 Task: Create a sub task Release to Production / Go Live for the task  Integrate website with a new web analytics platform in the project AquaVue , assign it to team member softage.3@softage.net and update the status of the sub task to  Off Track , set the priority of the sub task to High
Action: Mouse moved to (94, 319)
Screenshot: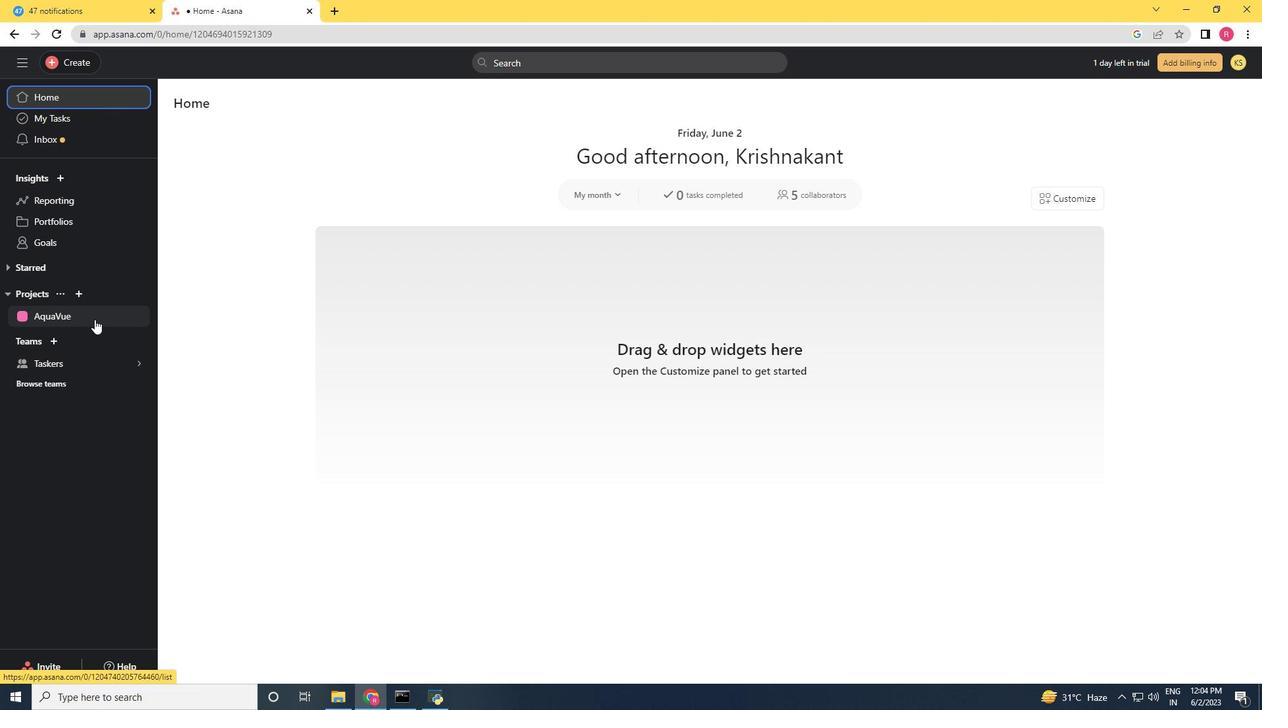 
Action: Mouse pressed left at (94, 319)
Screenshot: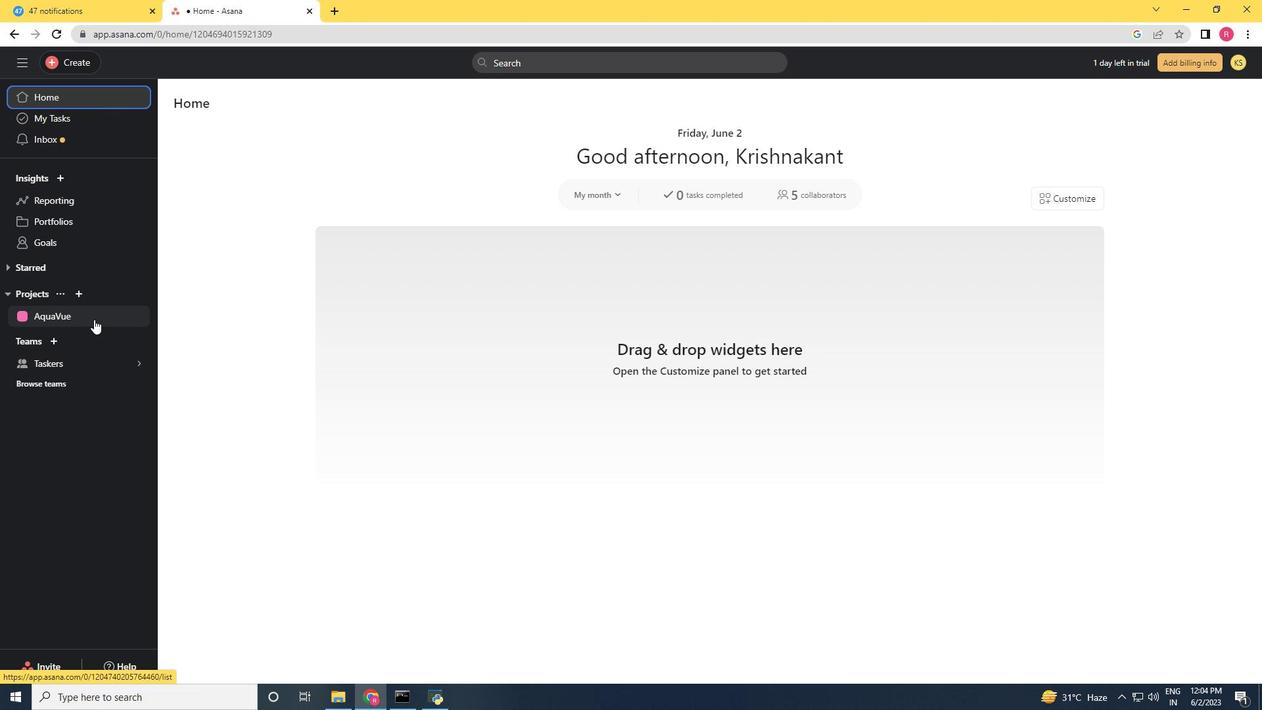 
Action: Mouse moved to (527, 290)
Screenshot: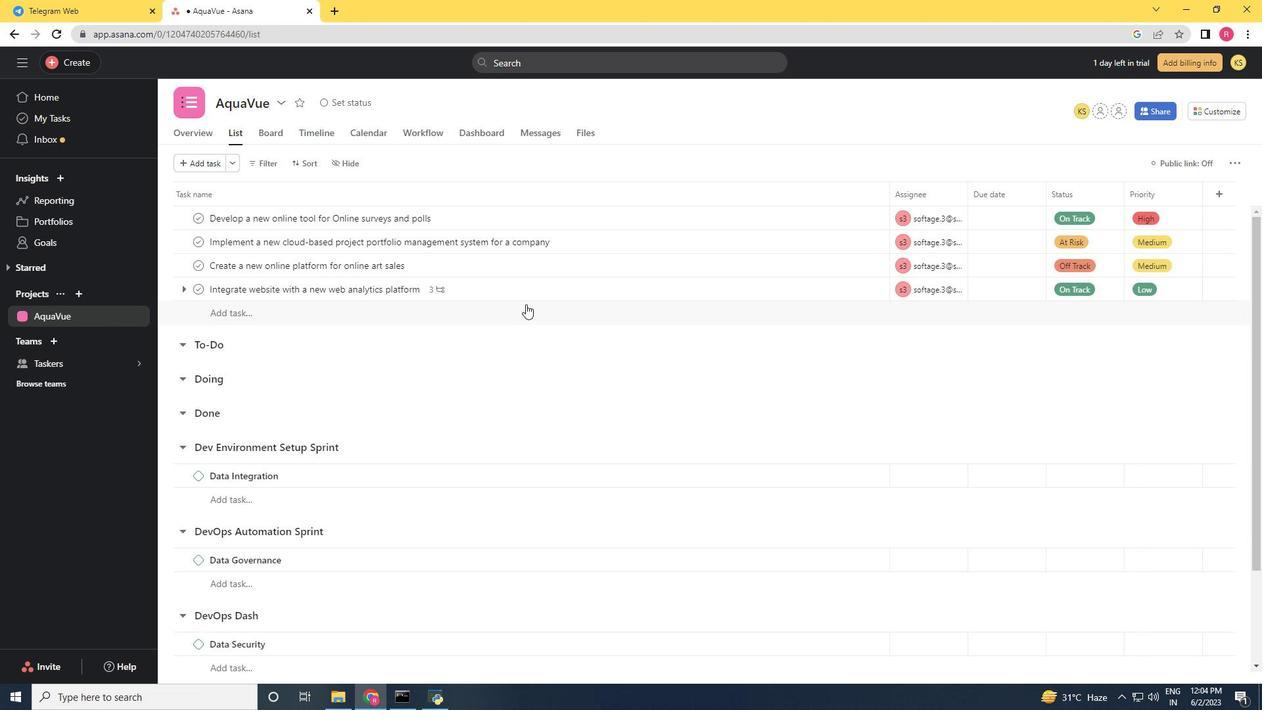 
Action: Mouse pressed left at (527, 290)
Screenshot: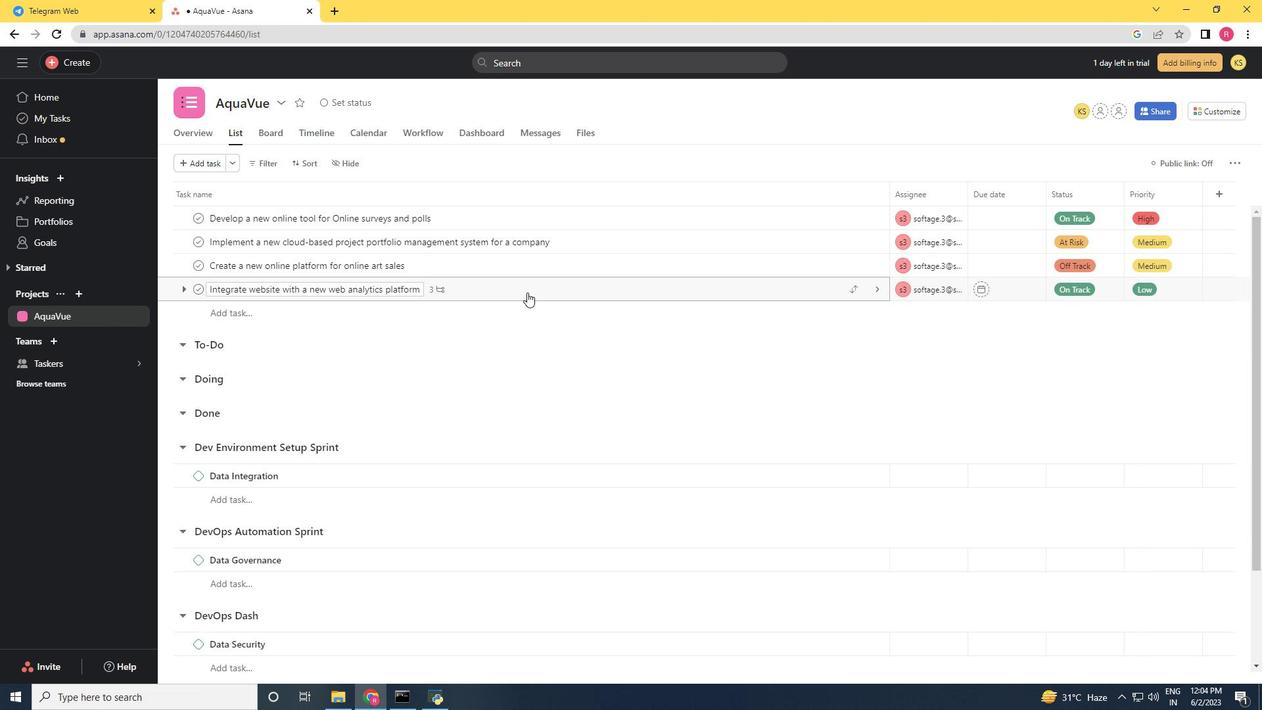 
Action: Mouse moved to (870, 395)
Screenshot: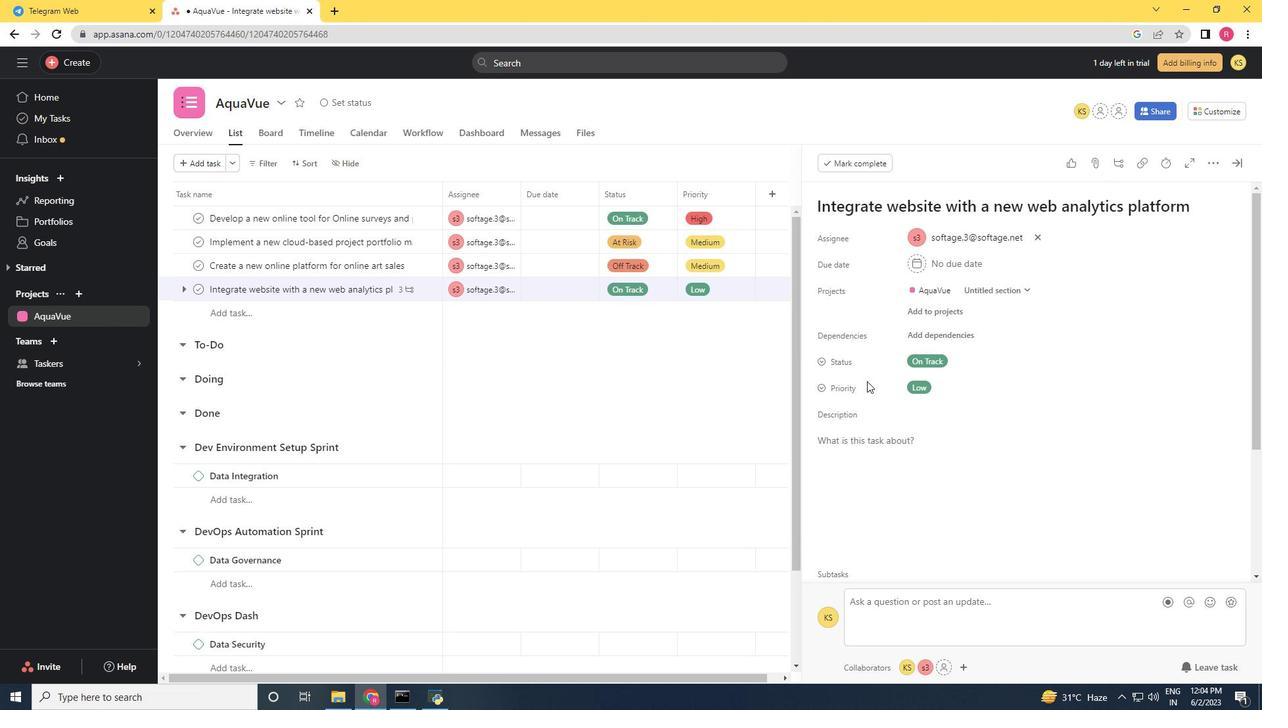 
Action: Mouse scrolled (870, 394) with delta (0, 0)
Screenshot: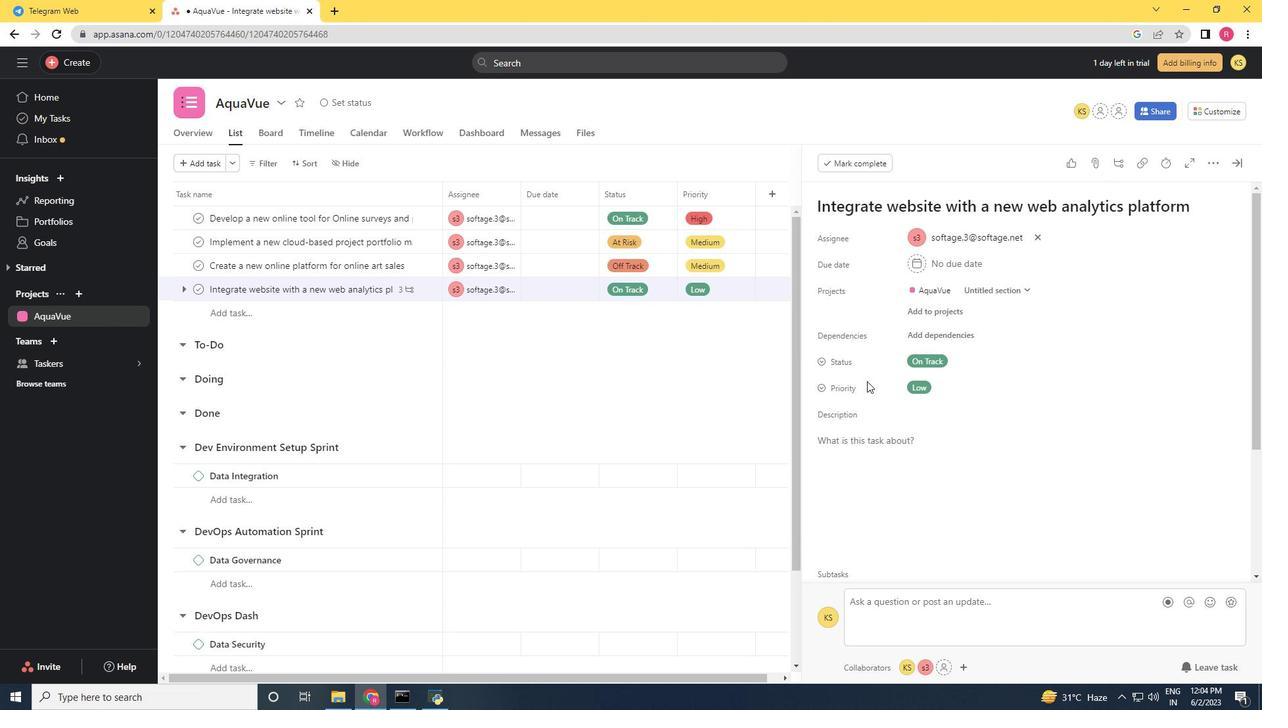 
Action: Mouse moved to (871, 396)
Screenshot: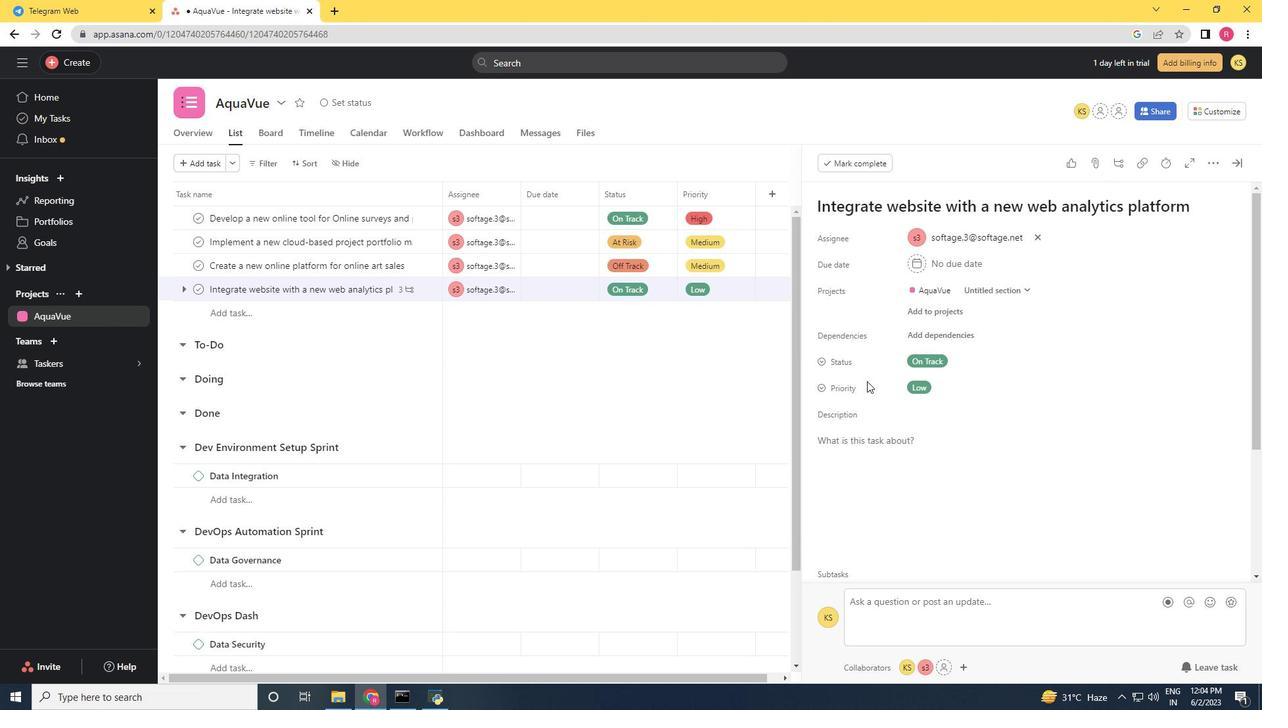 
Action: Mouse scrolled (871, 395) with delta (0, 0)
Screenshot: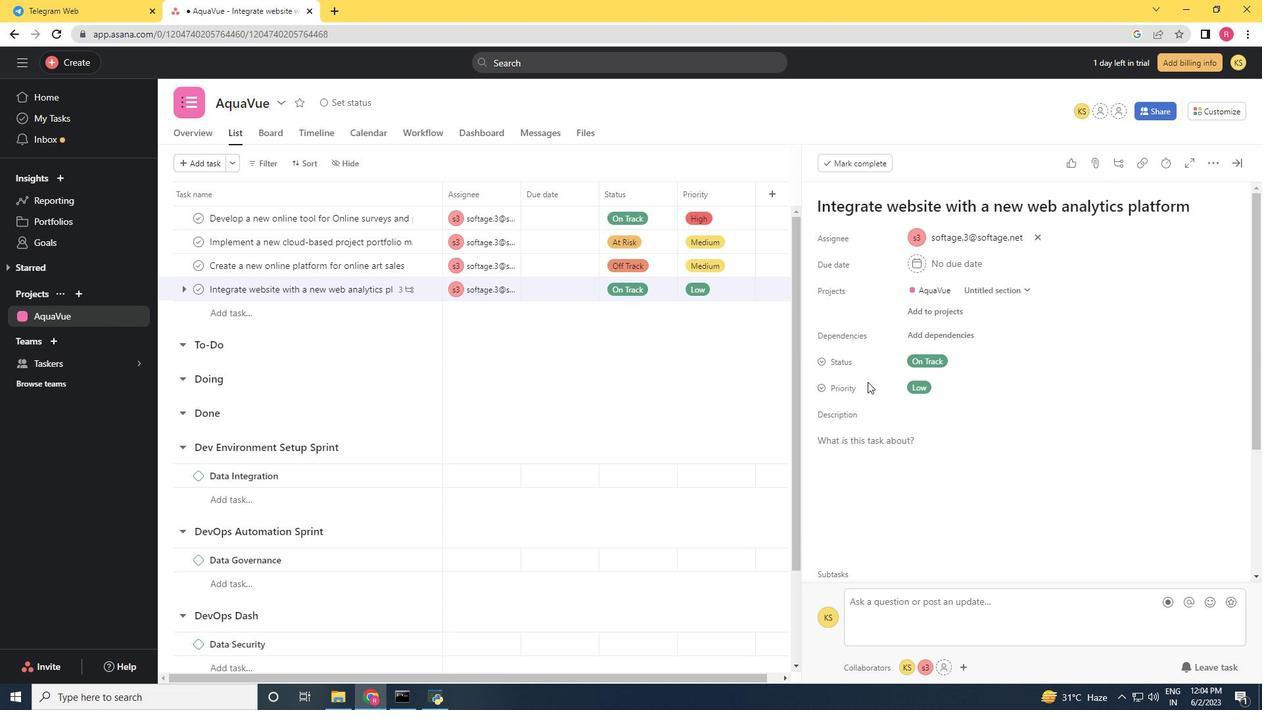 
Action: Mouse moved to (871, 397)
Screenshot: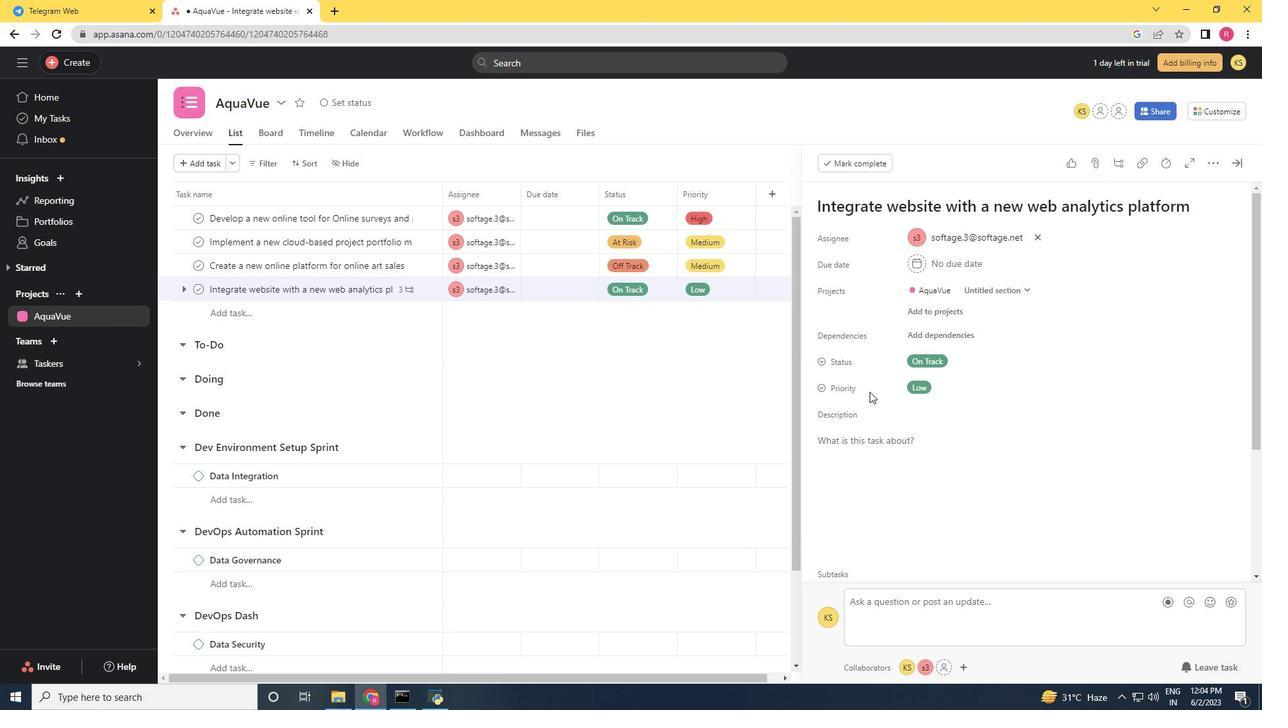 
Action: Mouse scrolled (871, 396) with delta (0, 0)
Screenshot: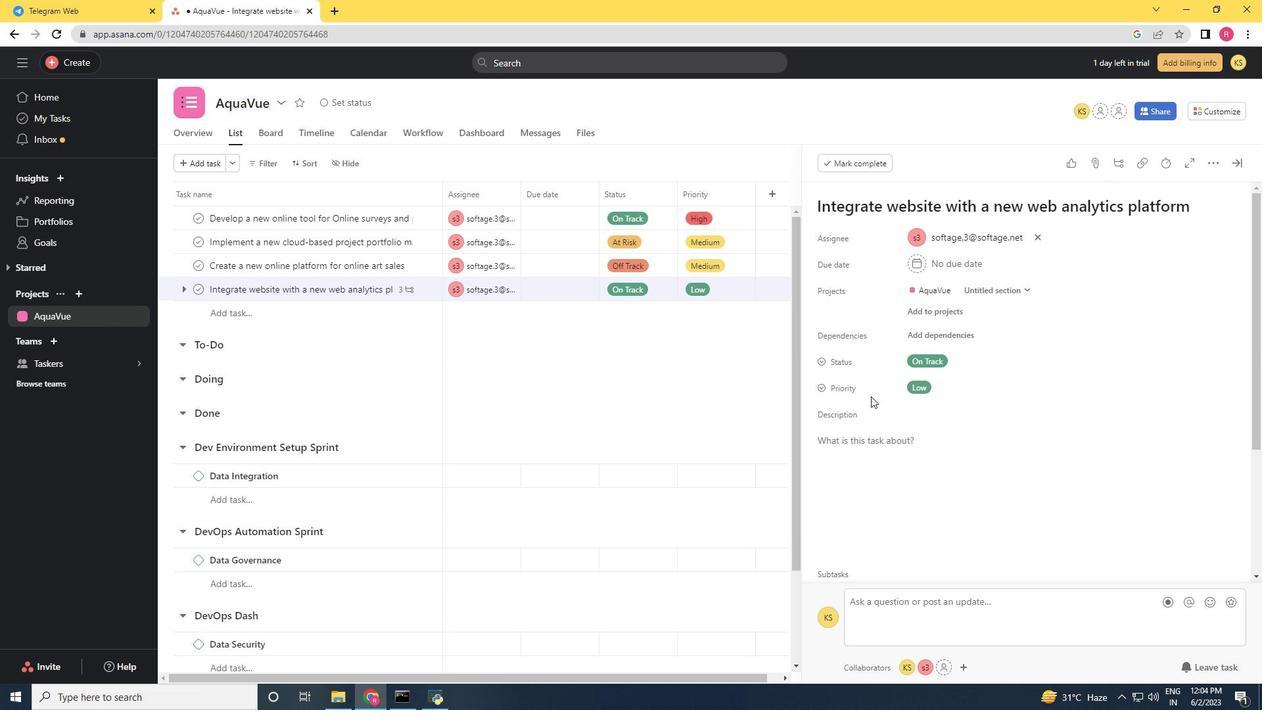 
Action: Mouse scrolled (871, 396) with delta (0, 0)
Screenshot: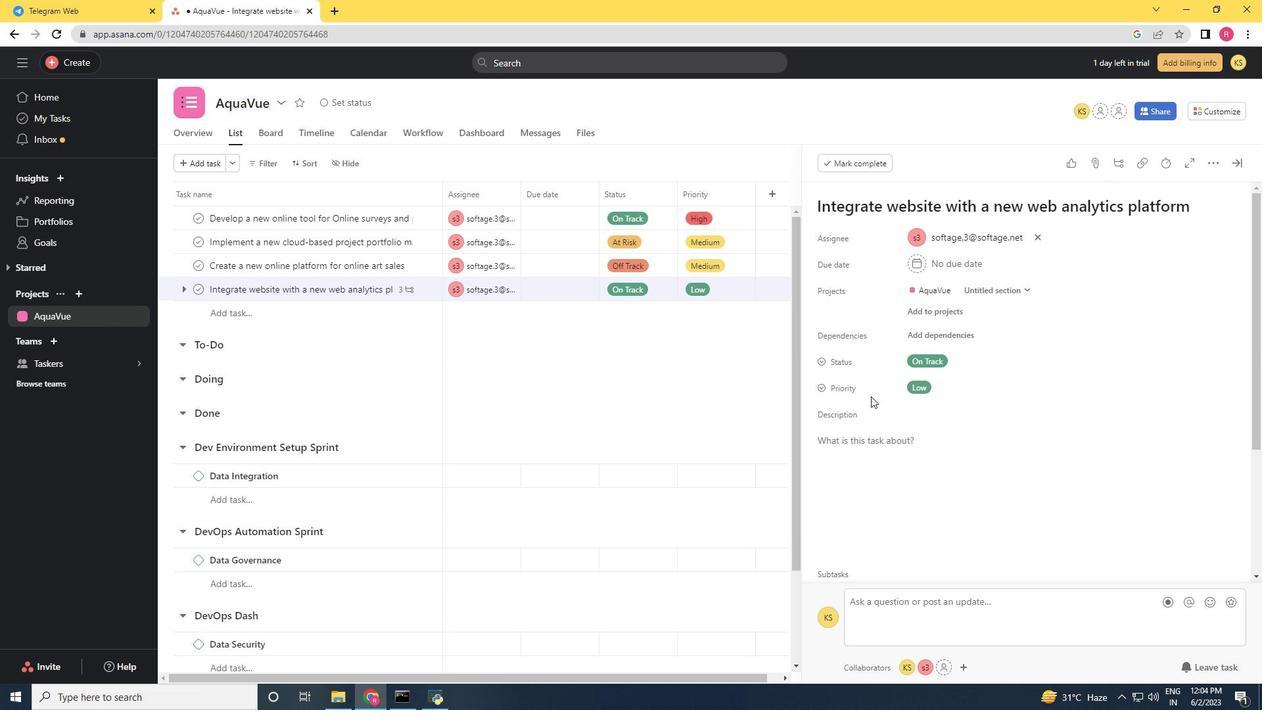 
Action: Mouse moved to (871, 397)
Screenshot: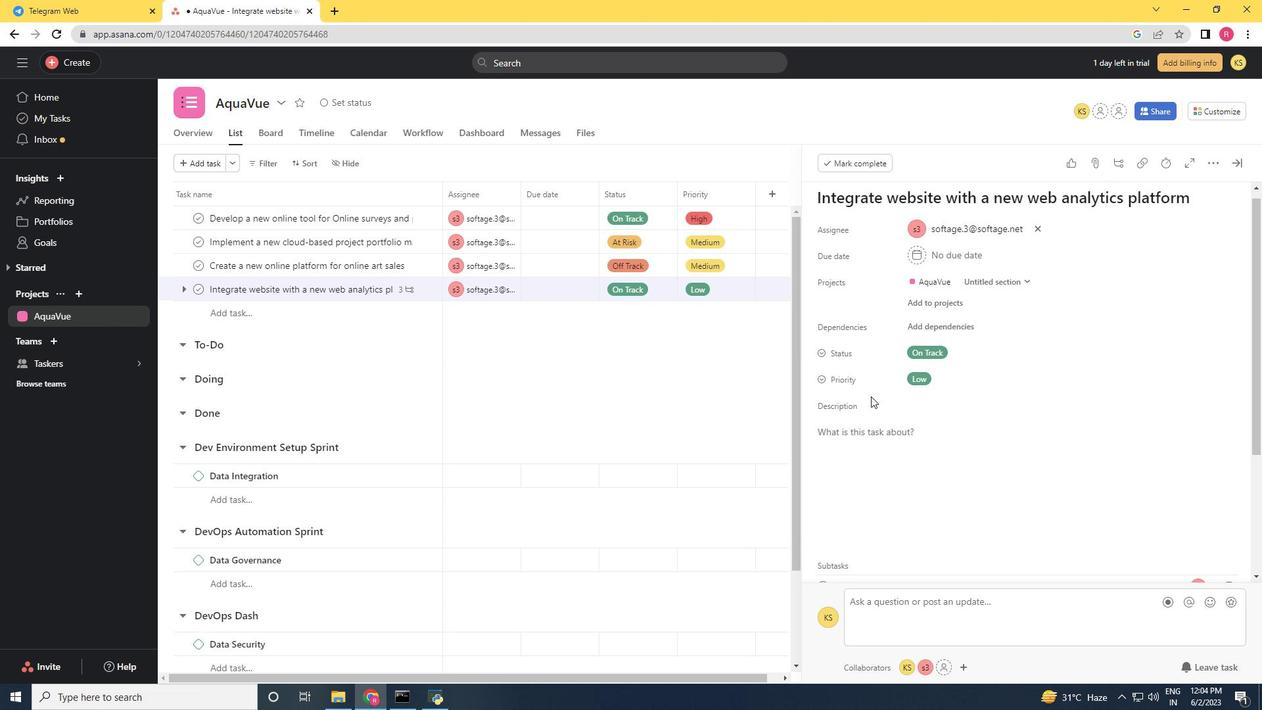 
Action: Mouse scrolled (871, 397) with delta (0, 0)
Screenshot: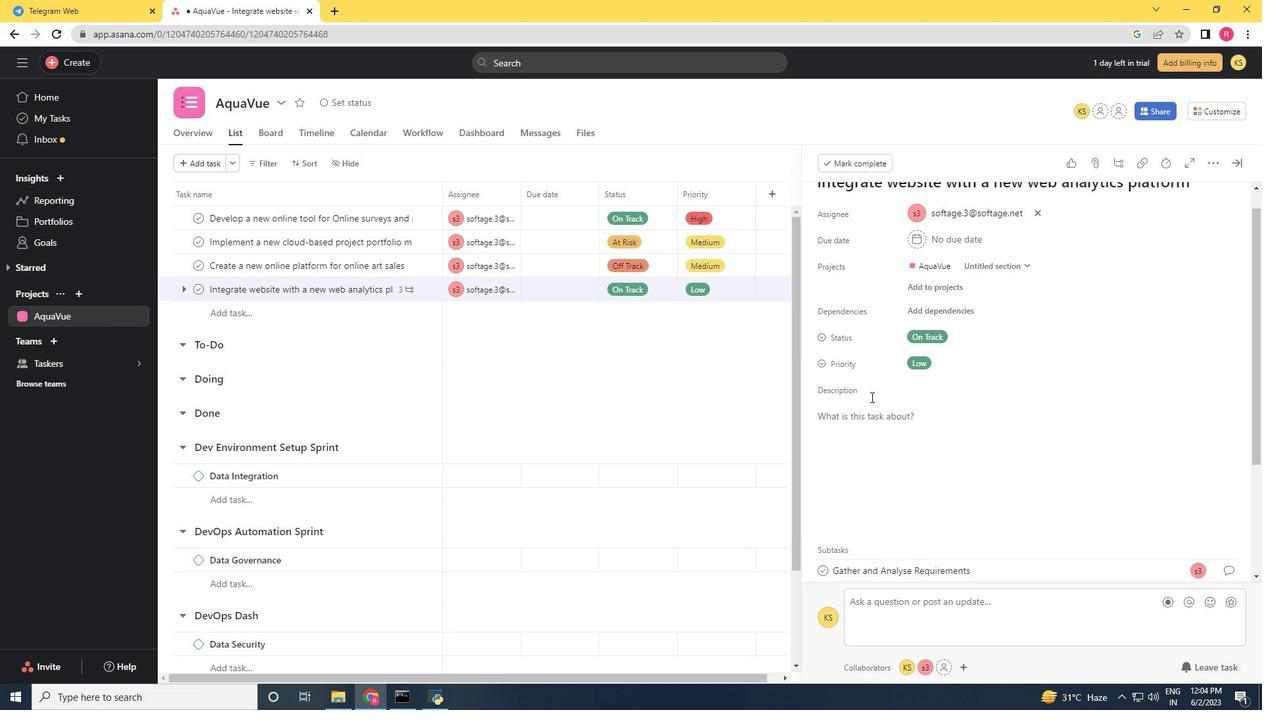 
Action: Mouse moved to (858, 474)
Screenshot: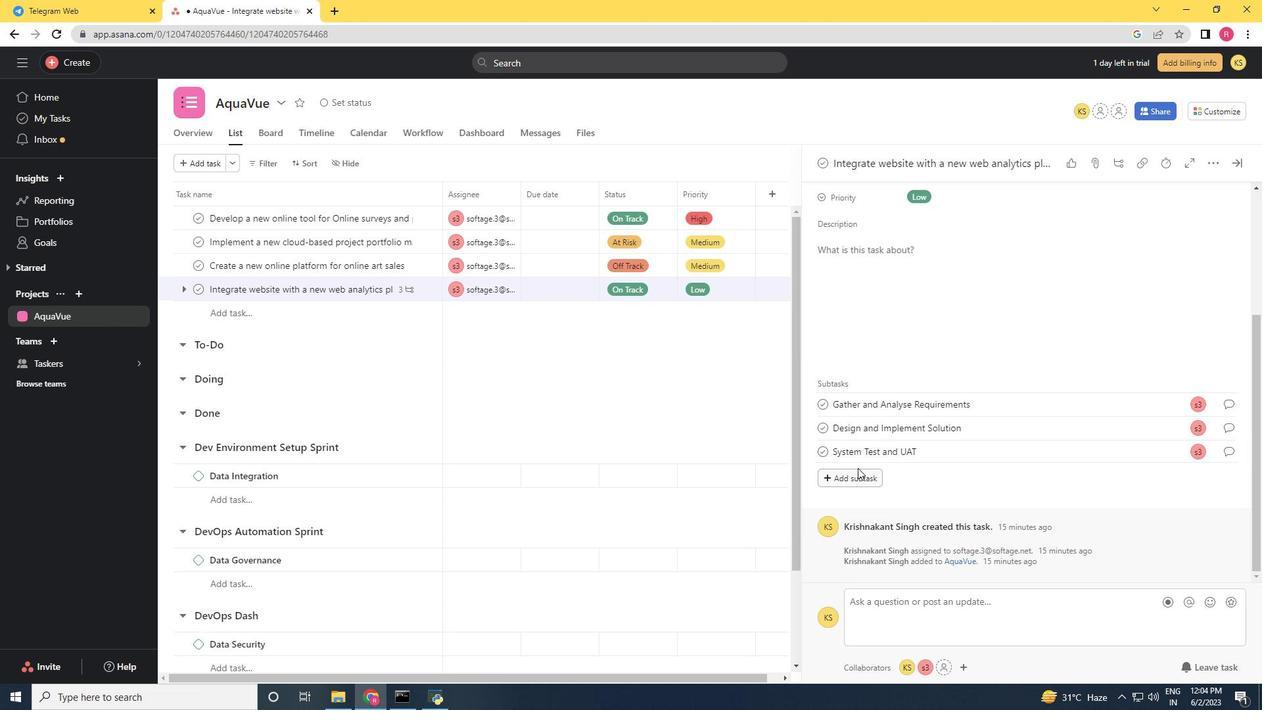 
Action: Mouse pressed left at (858, 474)
Screenshot: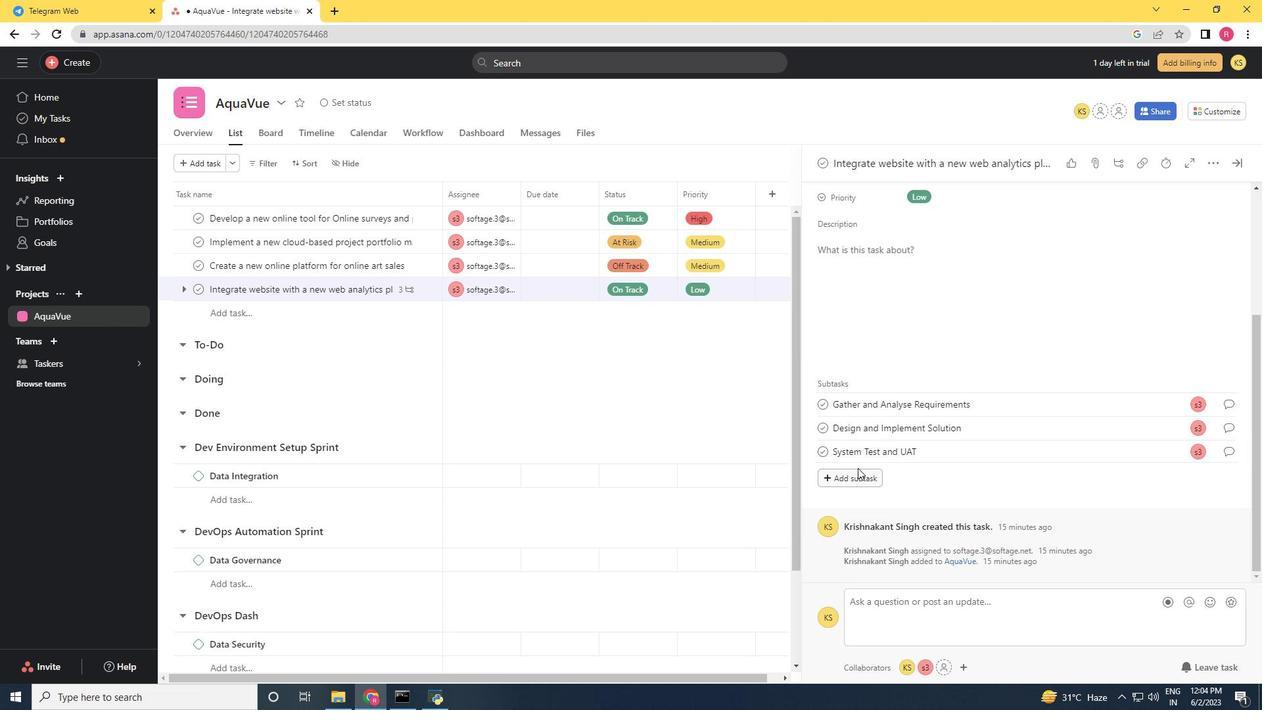 
Action: Mouse moved to (418, 378)
Screenshot: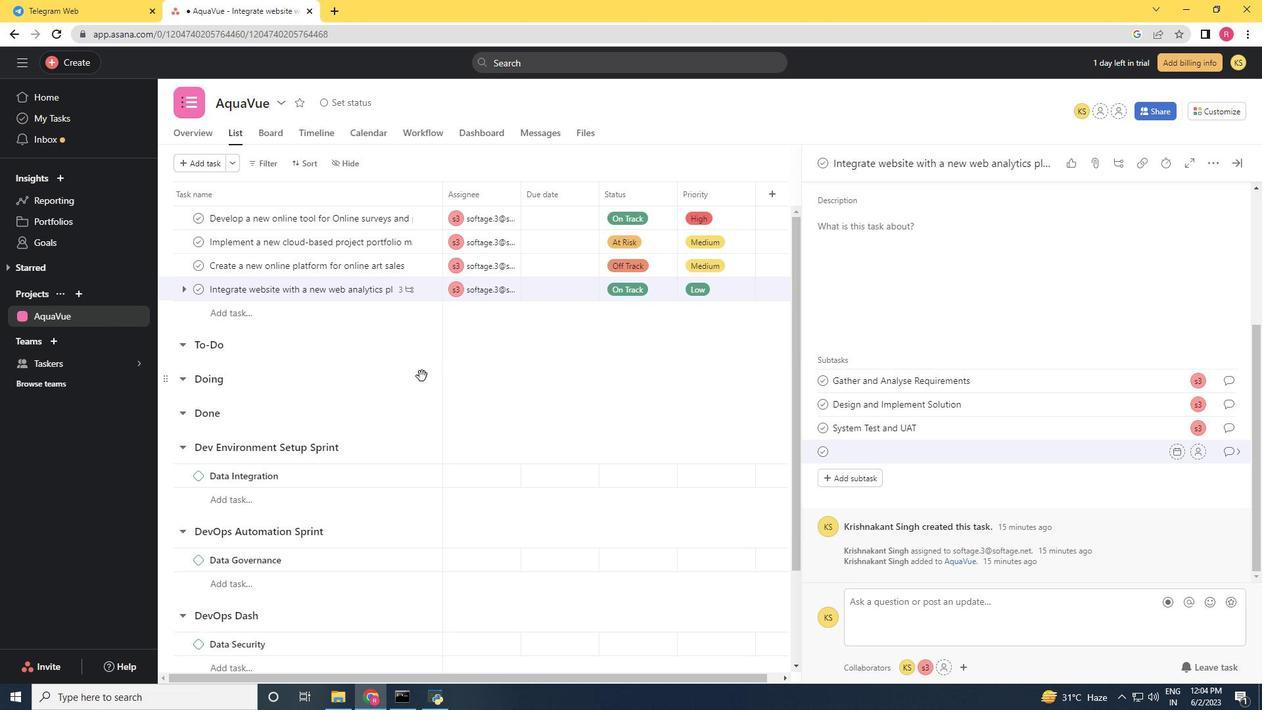
Action: Key pressed <Key.shift>Release<Key.space>to<Key.space><Key.shift>Production<Key.space>/<Key.space><Key.shift>Go<Key.space><Key.shift><Key.shift>Live
Screenshot: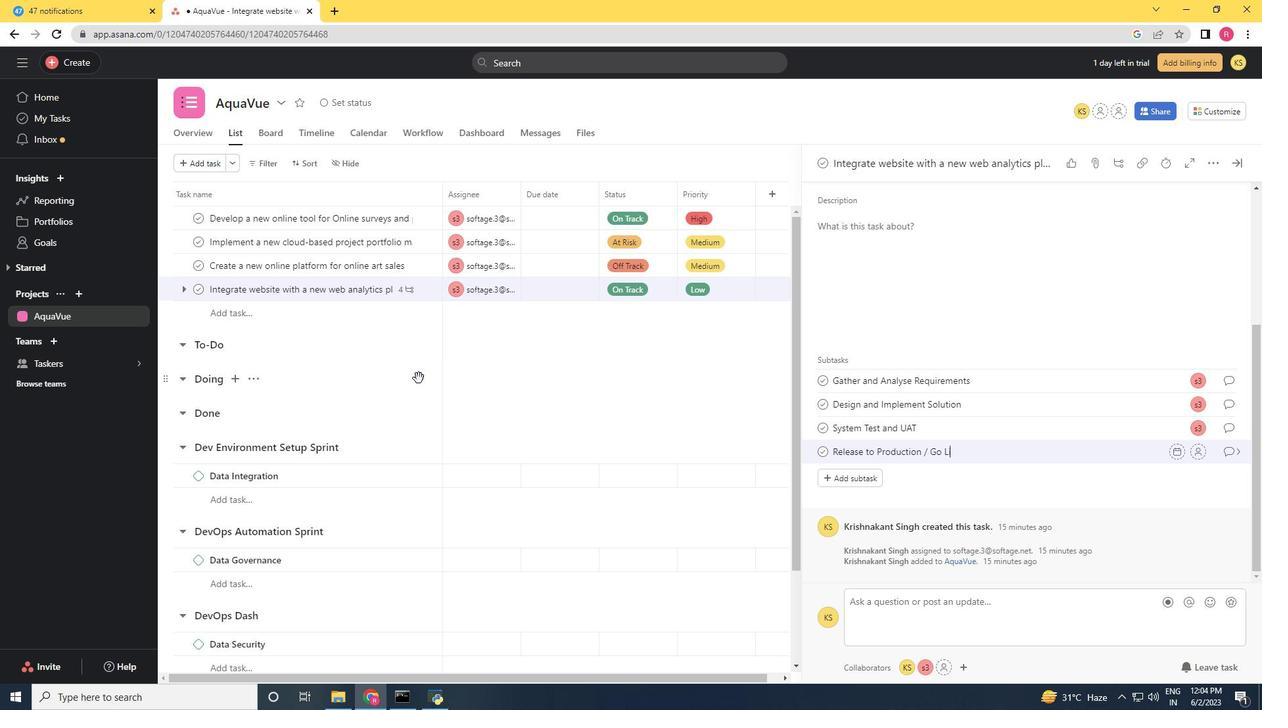 
Action: Mouse moved to (1195, 451)
Screenshot: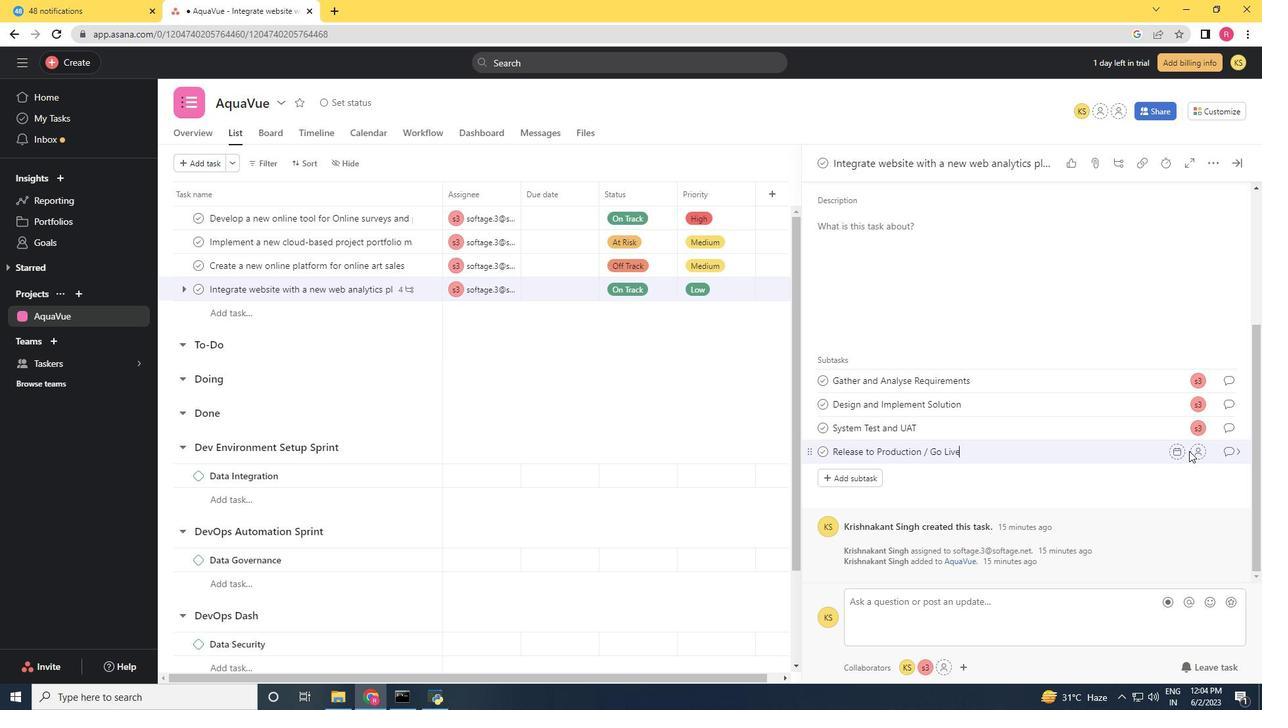 
Action: Mouse pressed left at (1195, 451)
Screenshot: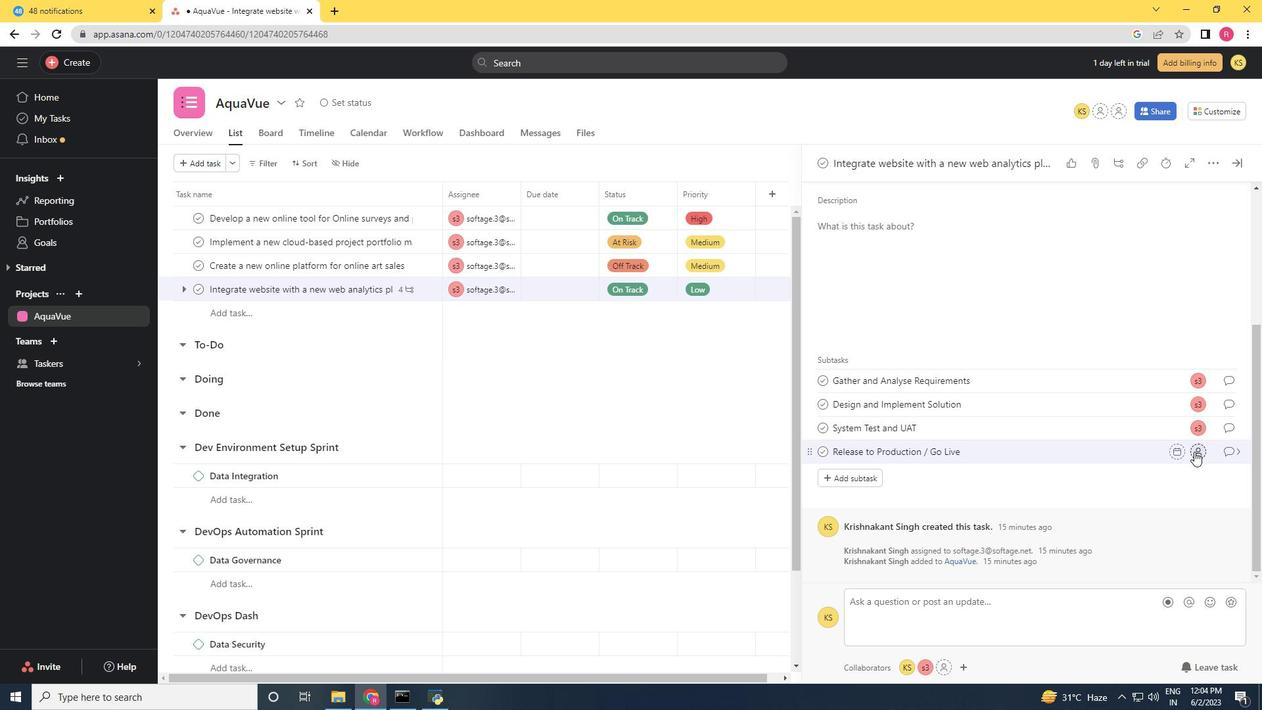 
Action: Mouse moved to (524, 345)
Screenshot: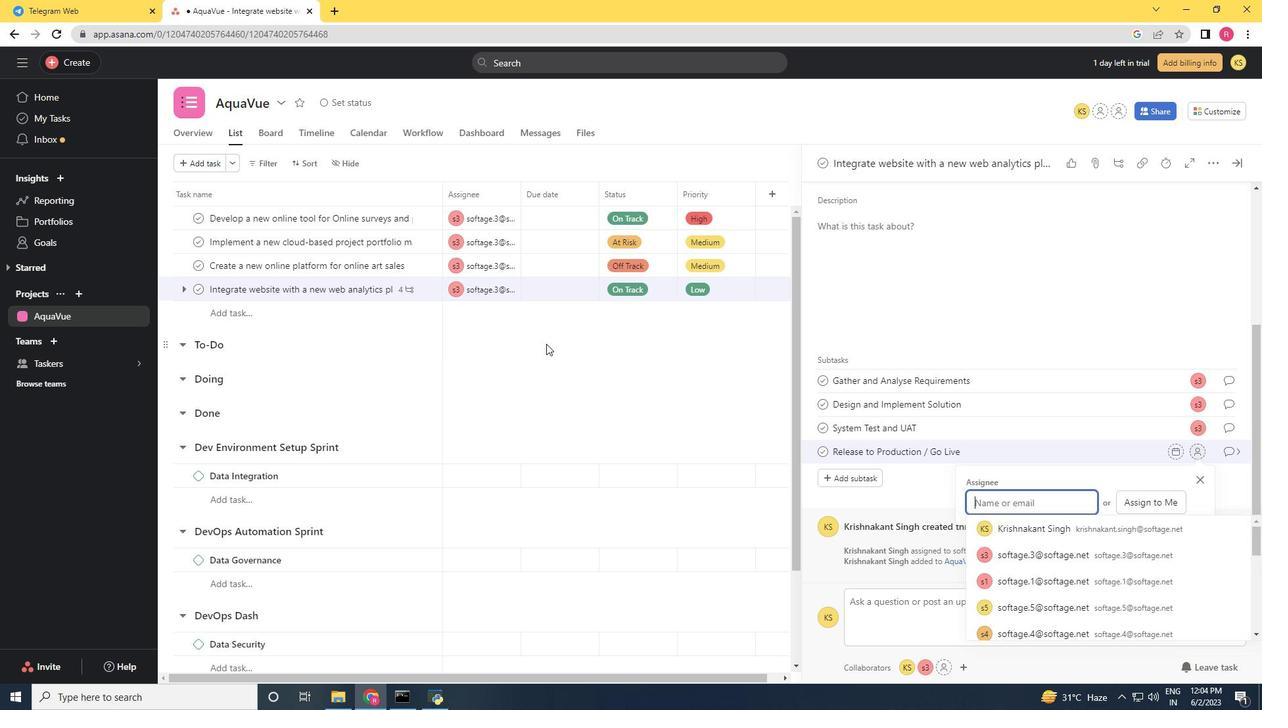 
Action: Key pressed softage.3<Key.shift>@softage.net
Screenshot: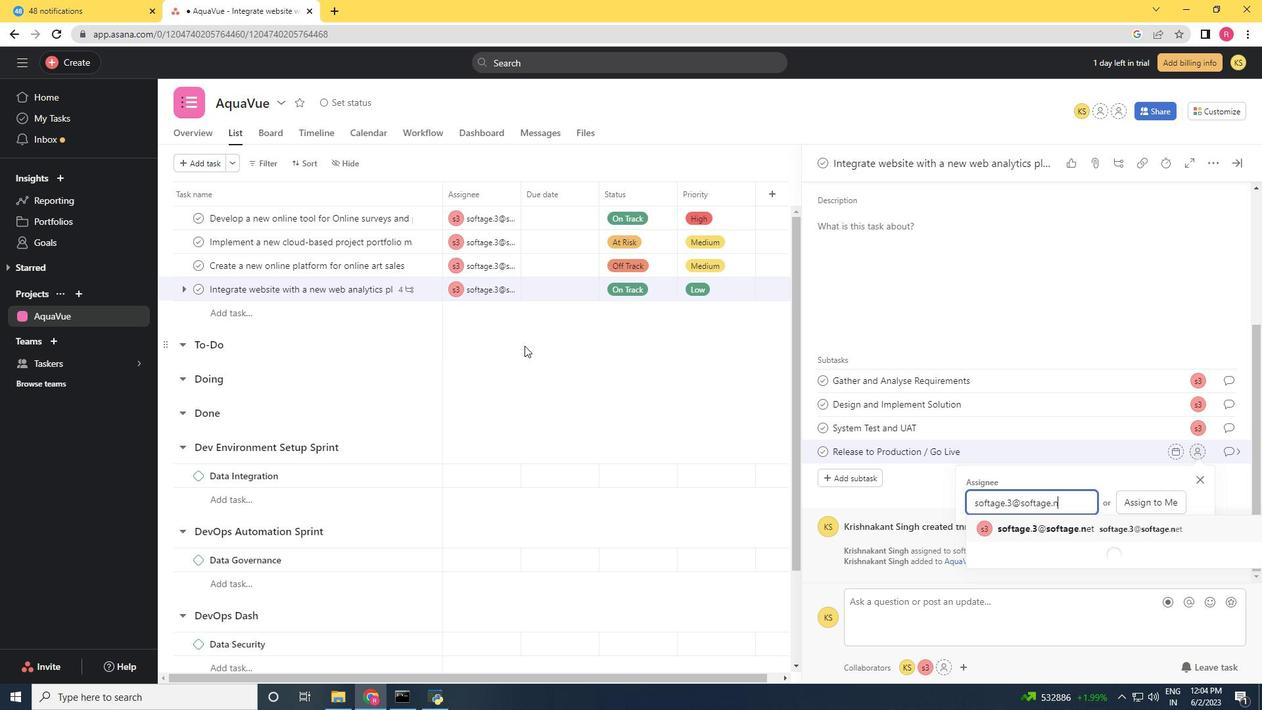 
Action: Mouse moved to (1010, 528)
Screenshot: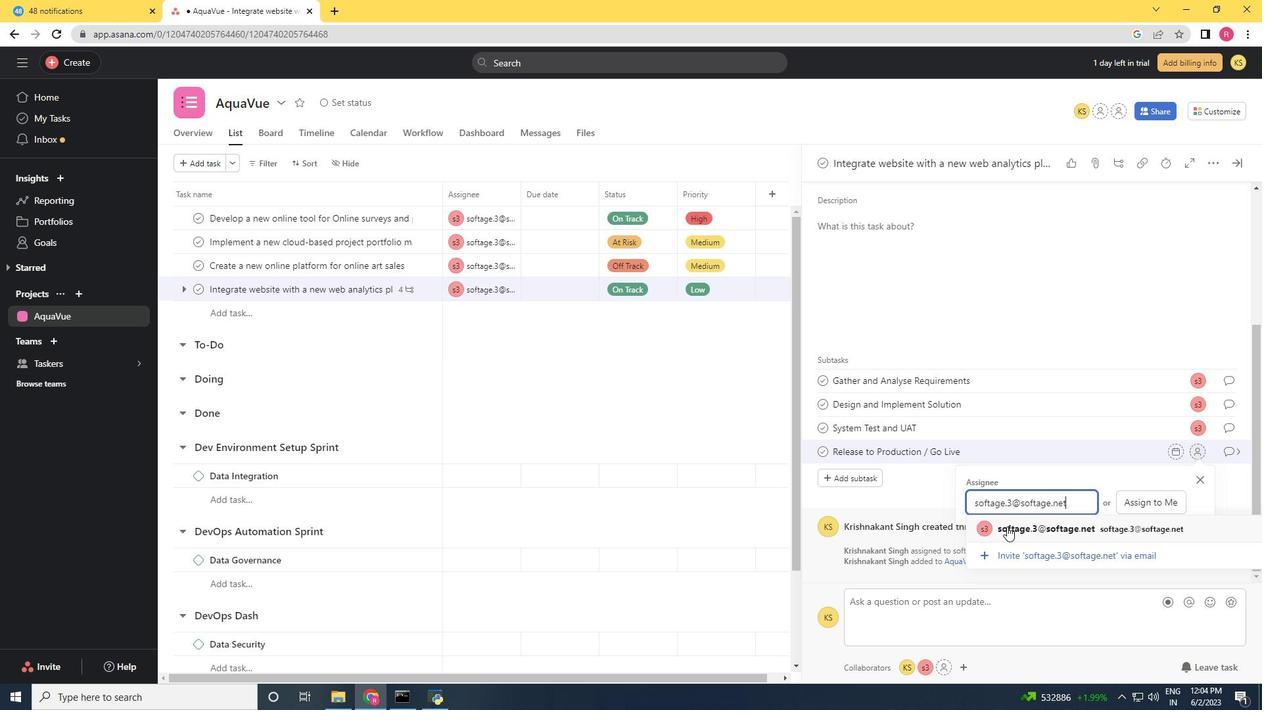 
Action: Mouse pressed left at (1010, 528)
Screenshot: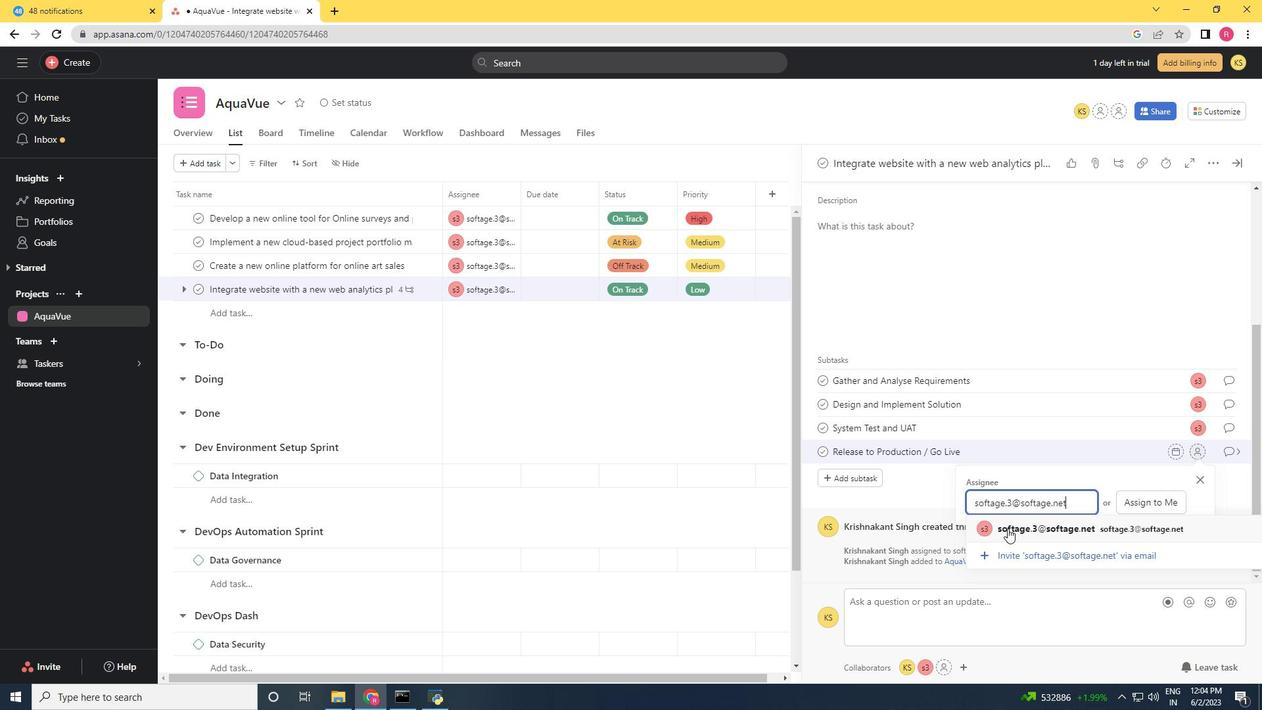 
Action: Mouse moved to (1235, 444)
Screenshot: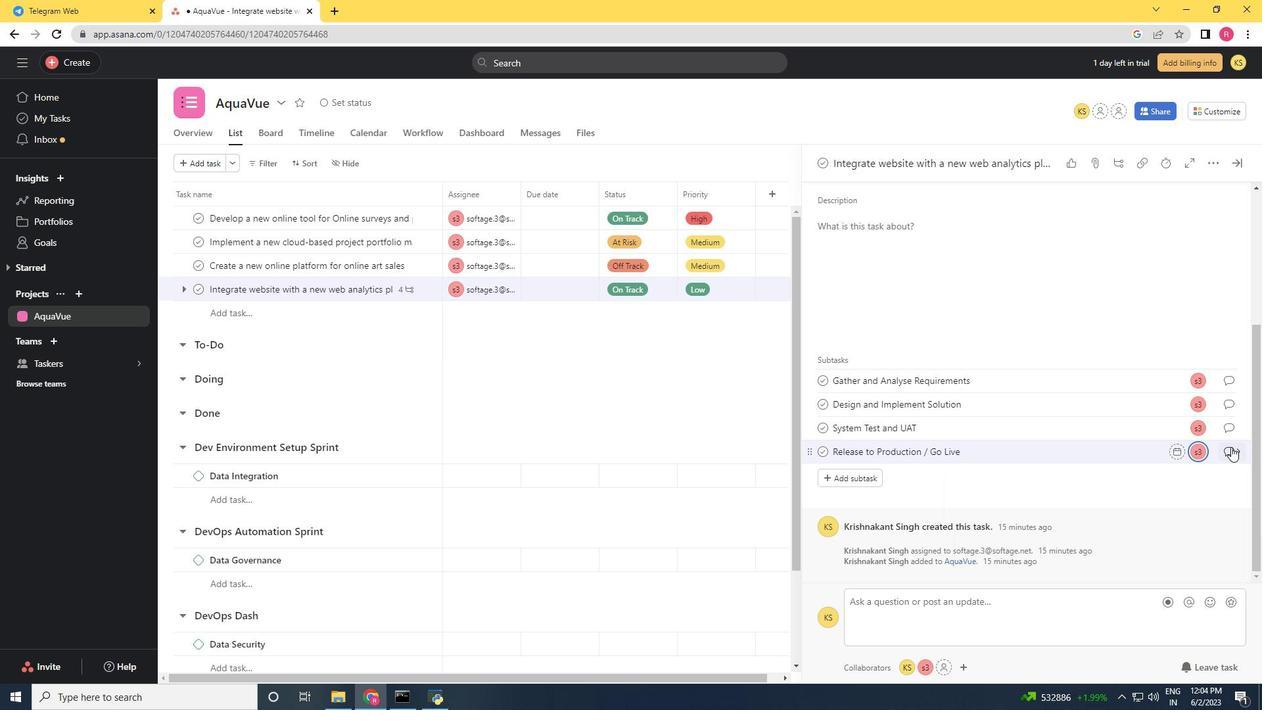 
Action: Mouse pressed left at (1235, 444)
Screenshot: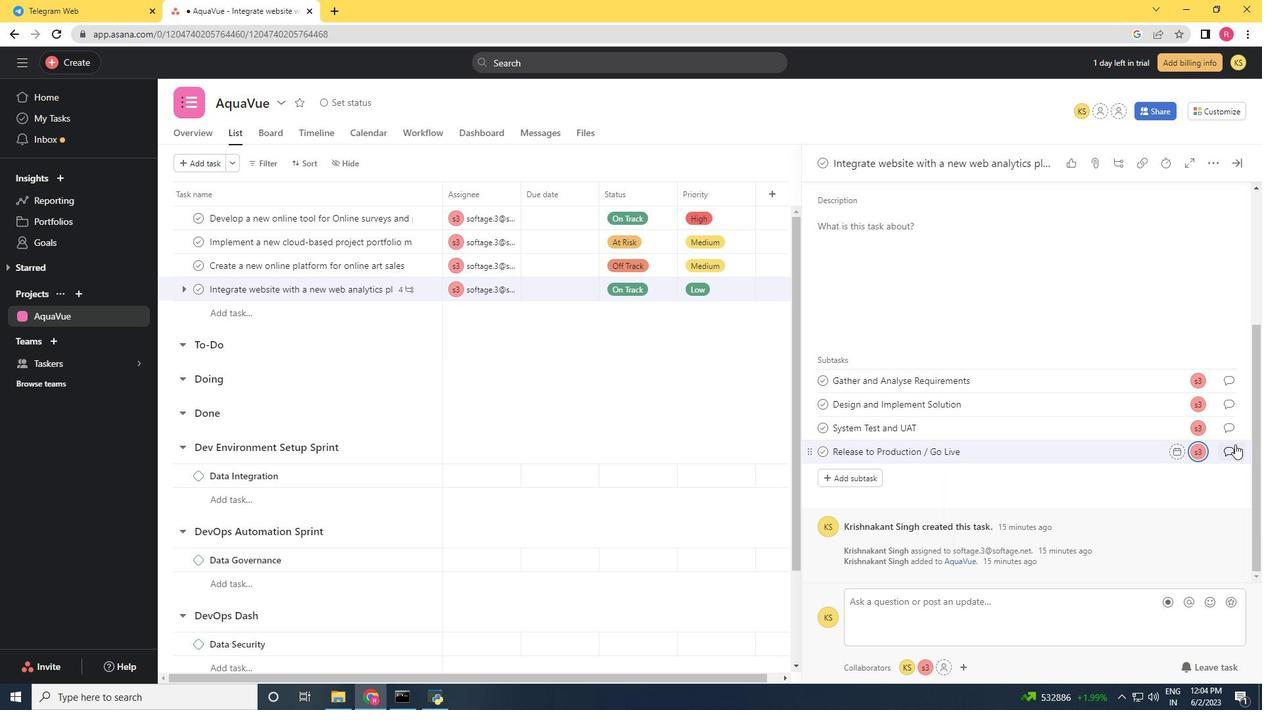 
Action: Mouse moved to (879, 351)
Screenshot: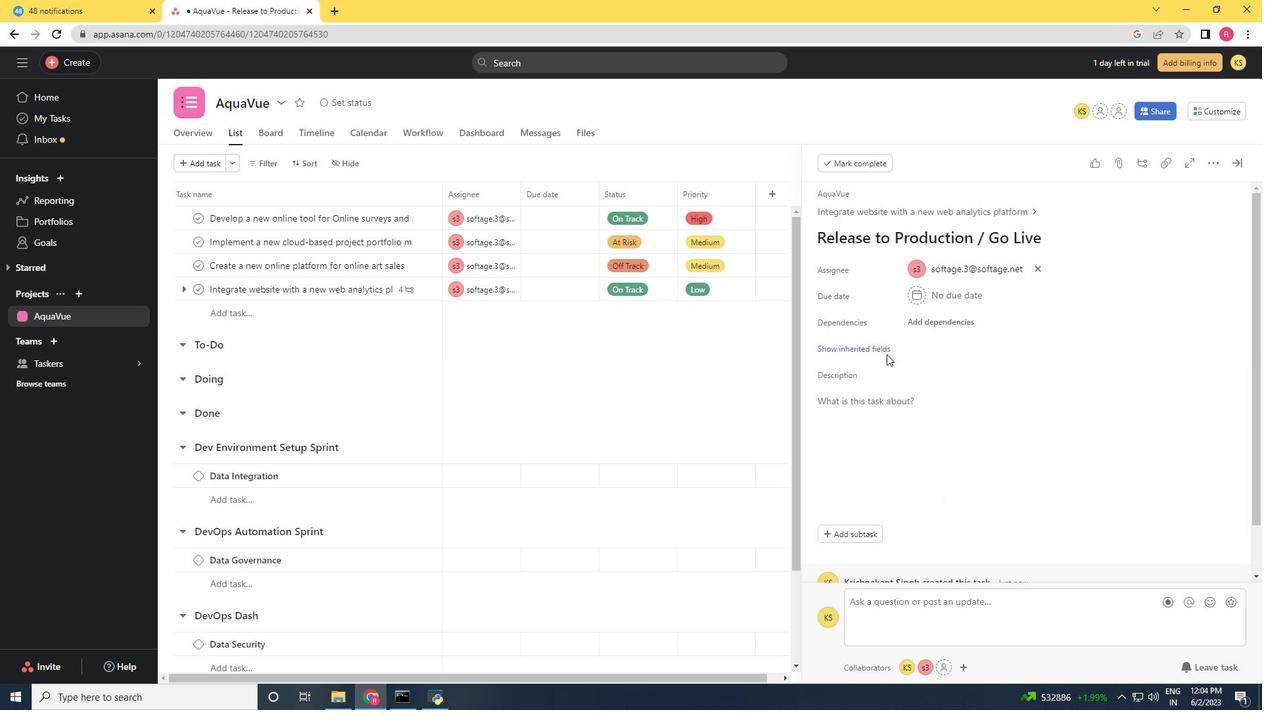 
Action: Mouse pressed left at (879, 351)
Screenshot: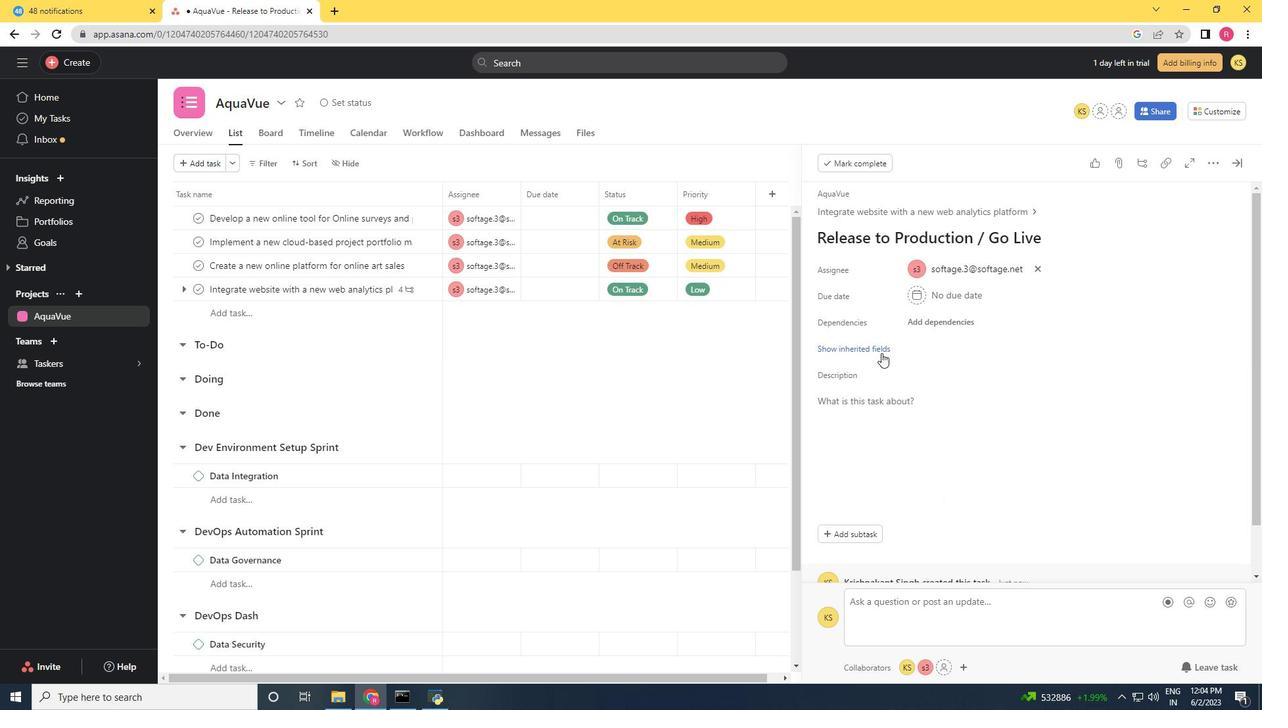 
Action: Mouse moved to (926, 372)
Screenshot: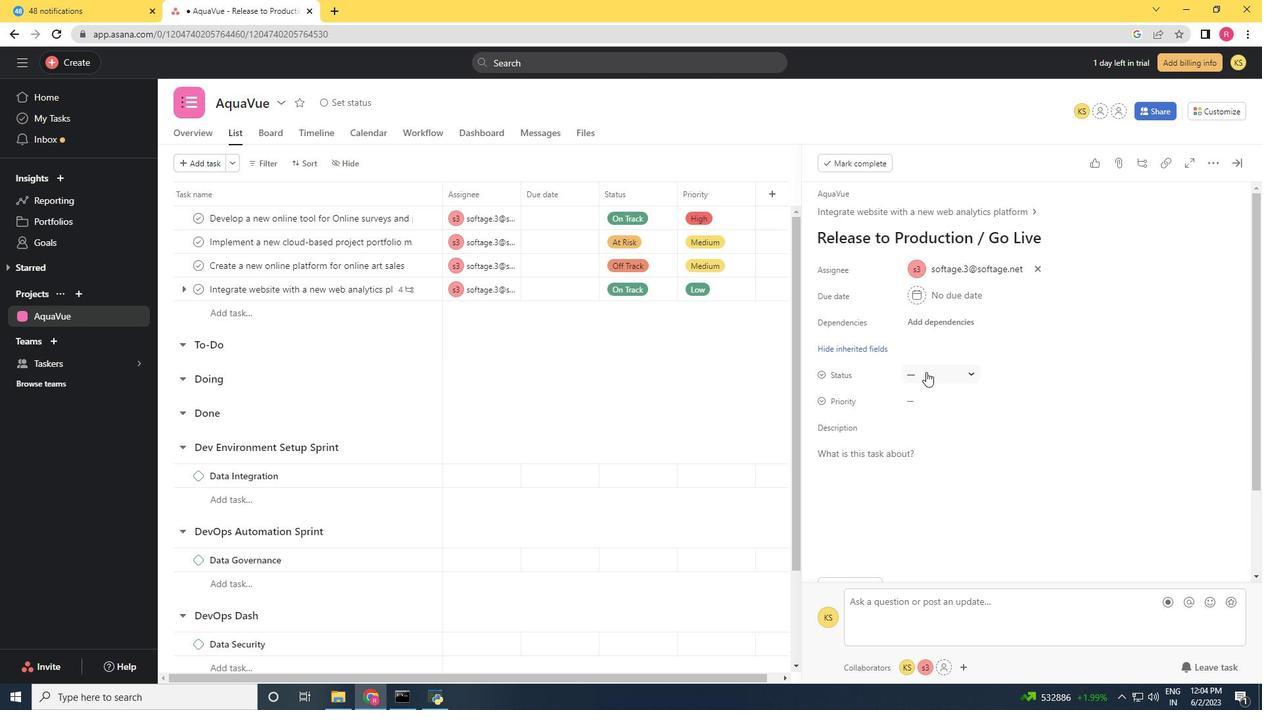 
Action: Mouse pressed left at (926, 372)
Screenshot: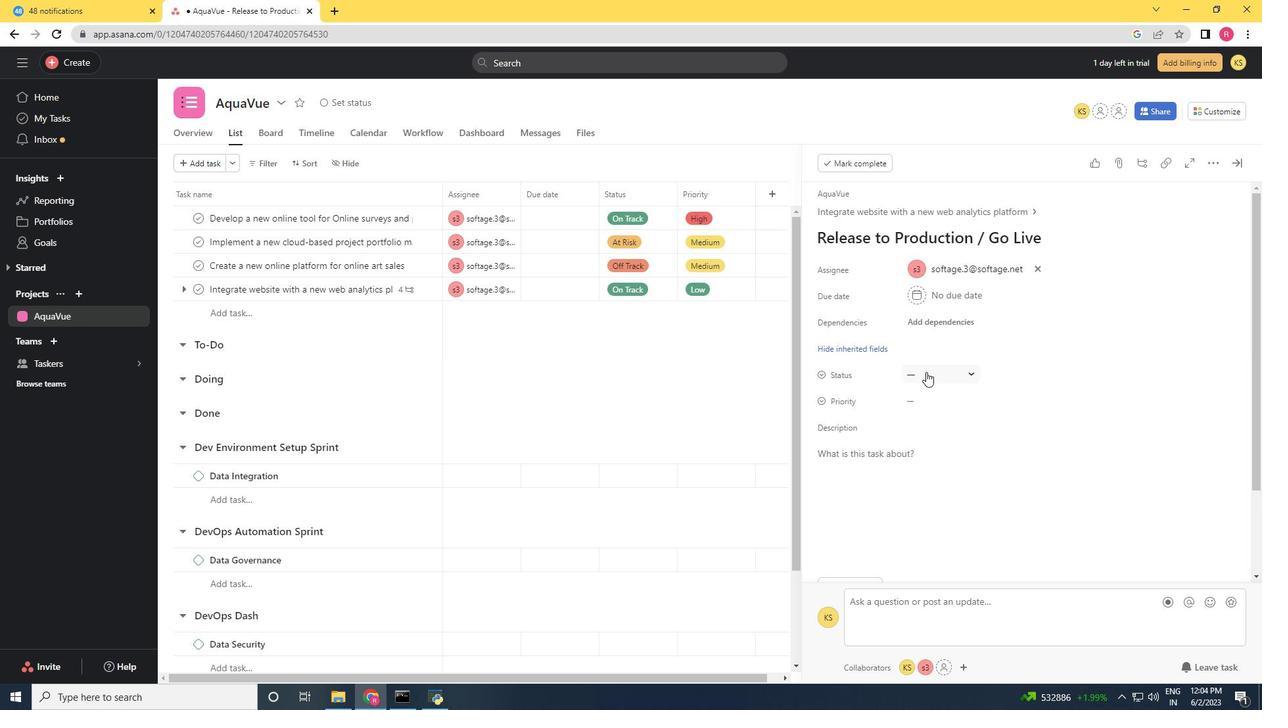 
Action: Mouse pressed right at (926, 372)
Screenshot: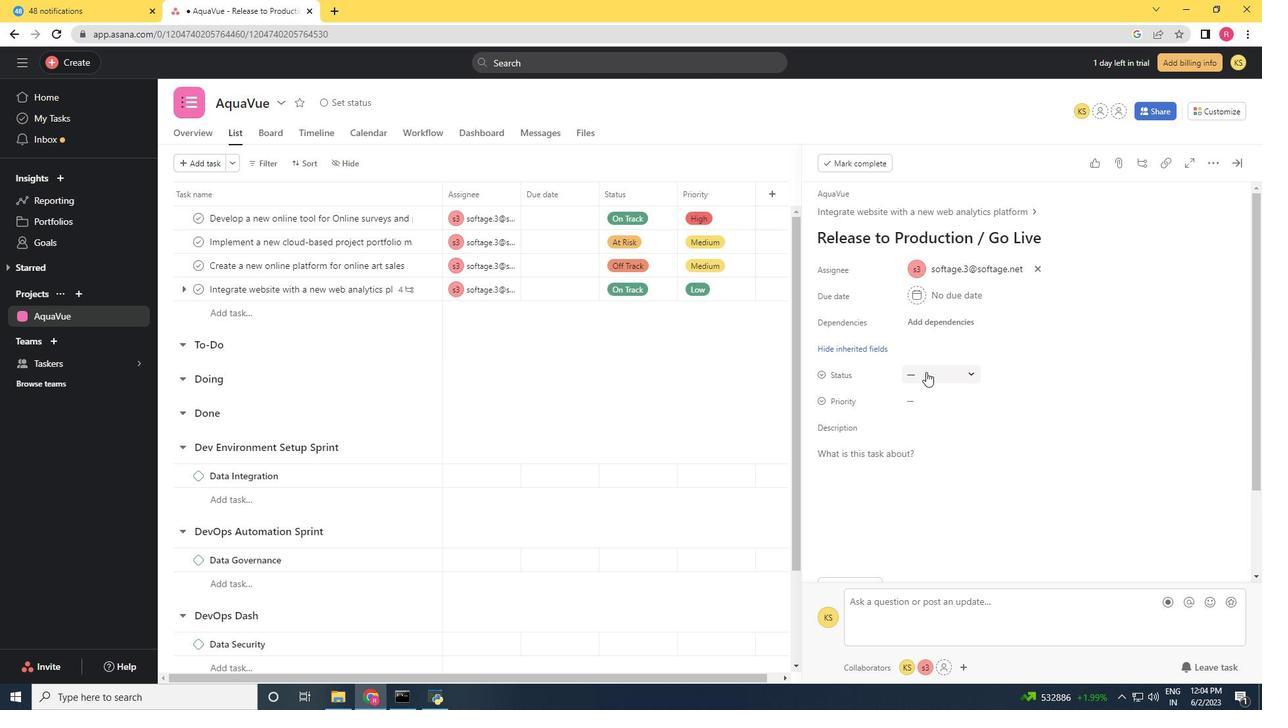 
Action: Mouse moved to (920, 369)
Screenshot: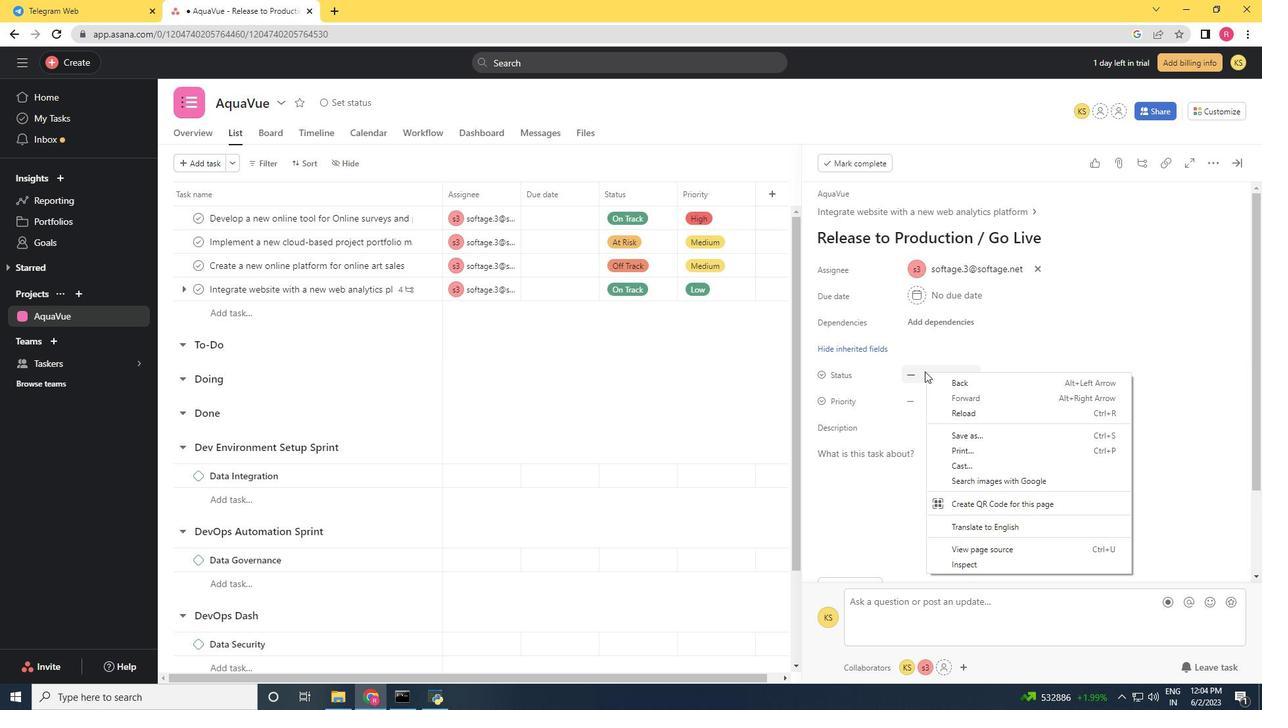 
Action: Mouse pressed left at (920, 369)
Screenshot: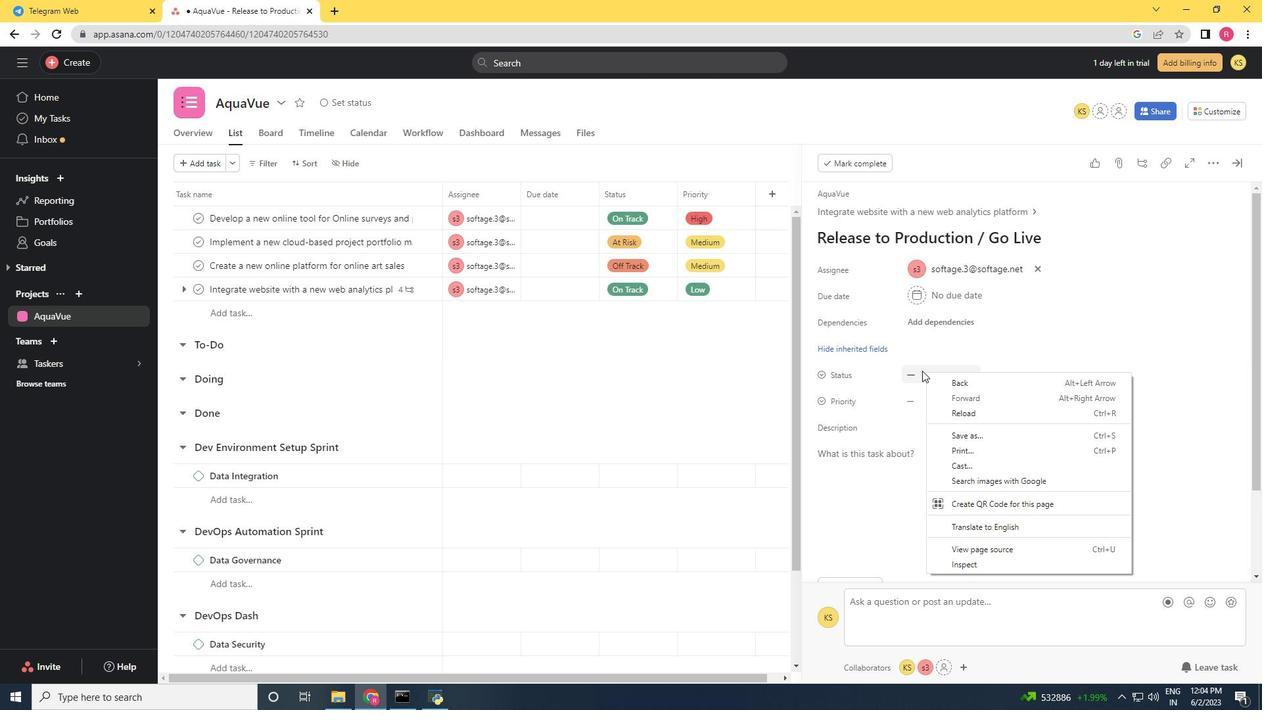 
Action: Mouse moved to (949, 434)
Screenshot: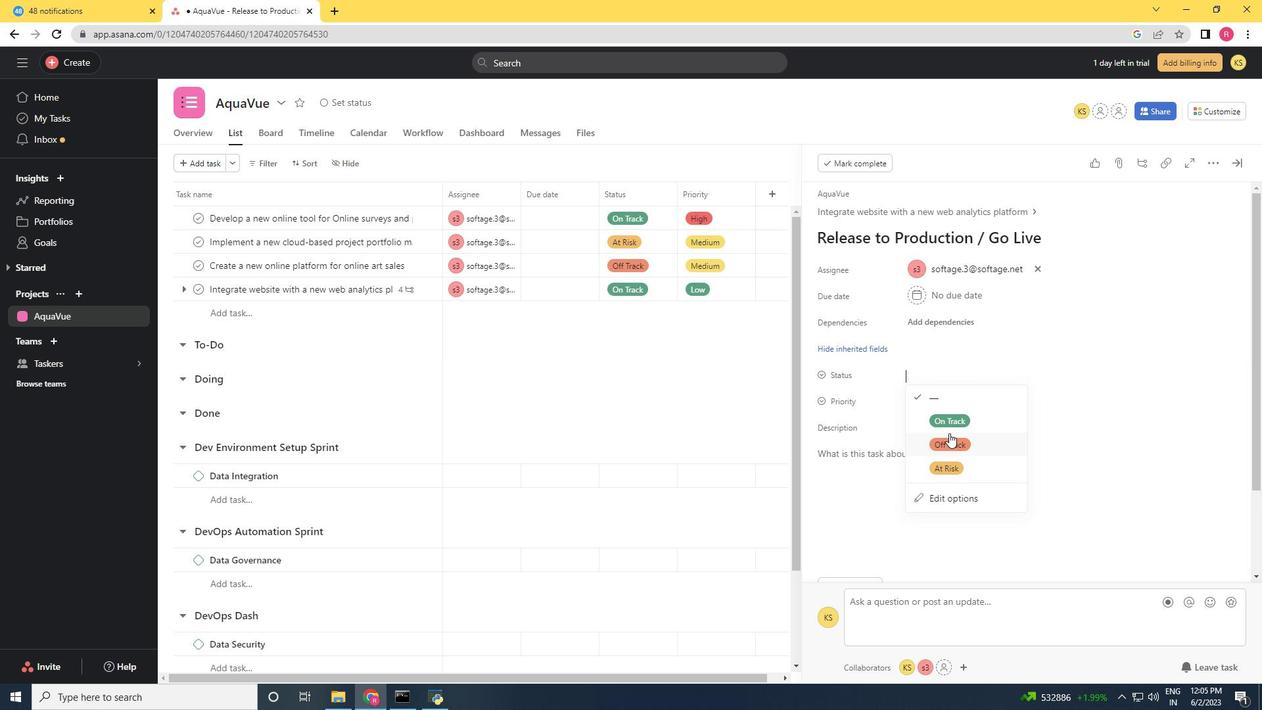 
Action: Mouse pressed left at (949, 434)
Screenshot: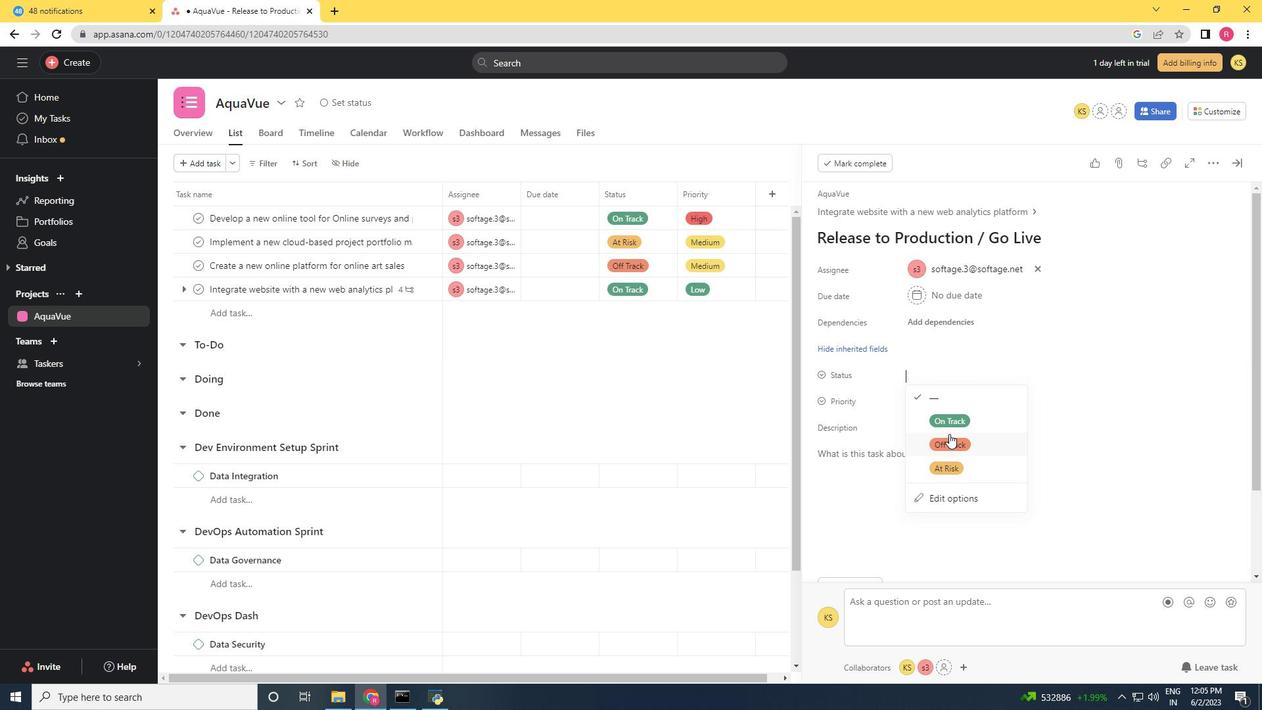 
Action: Mouse moved to (917, 395)
Screenshot: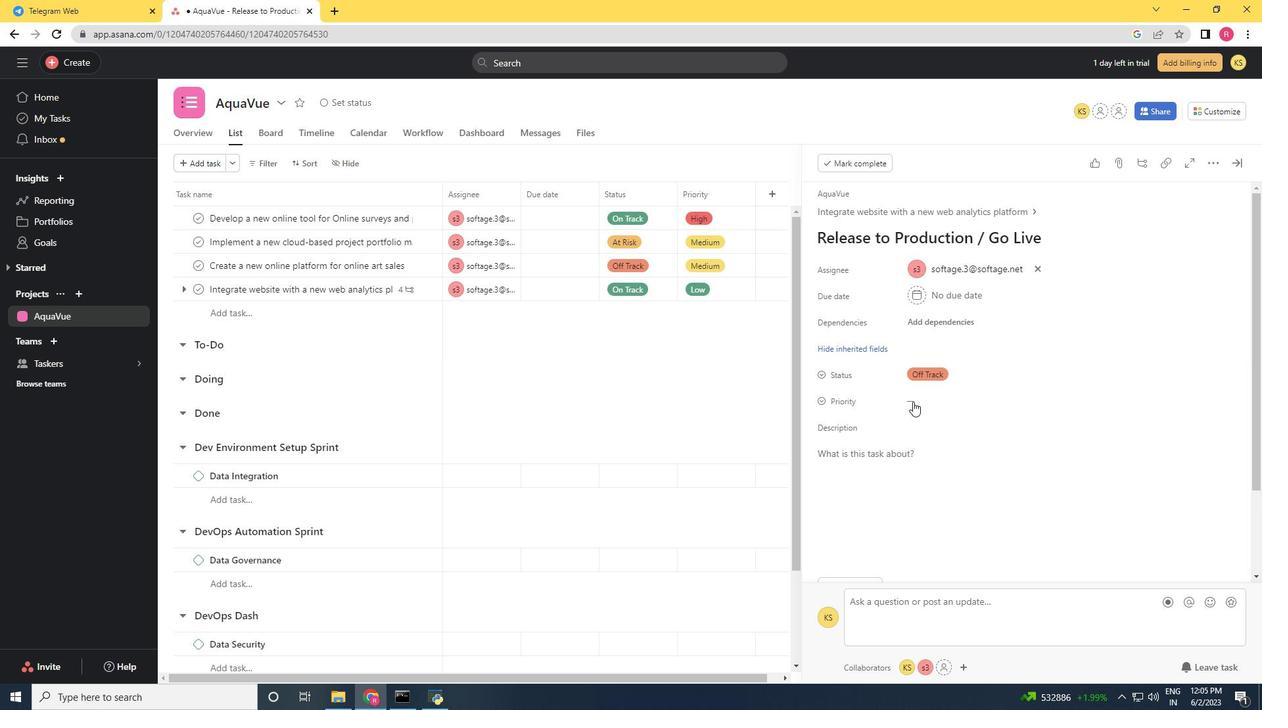 
Action: Mouse pressed left at (917, 395)
Screenshot: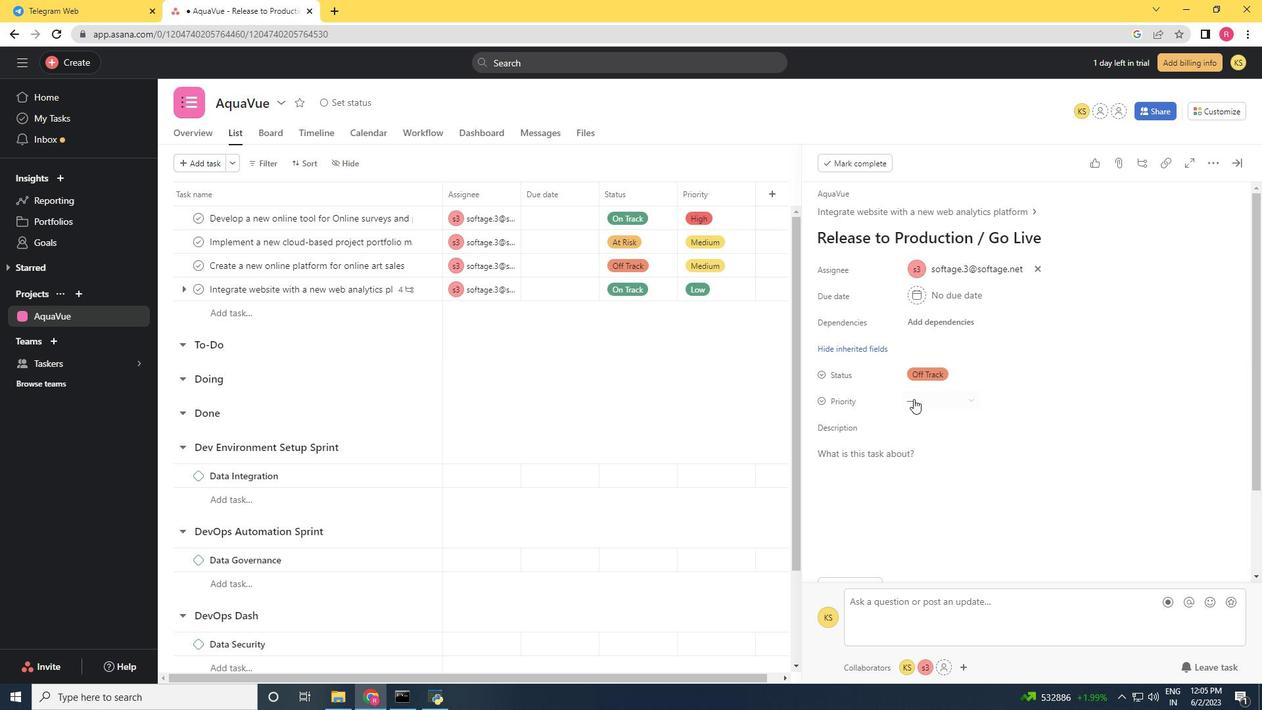 
Action: Mouse moved to (937, 442)
Screenshot: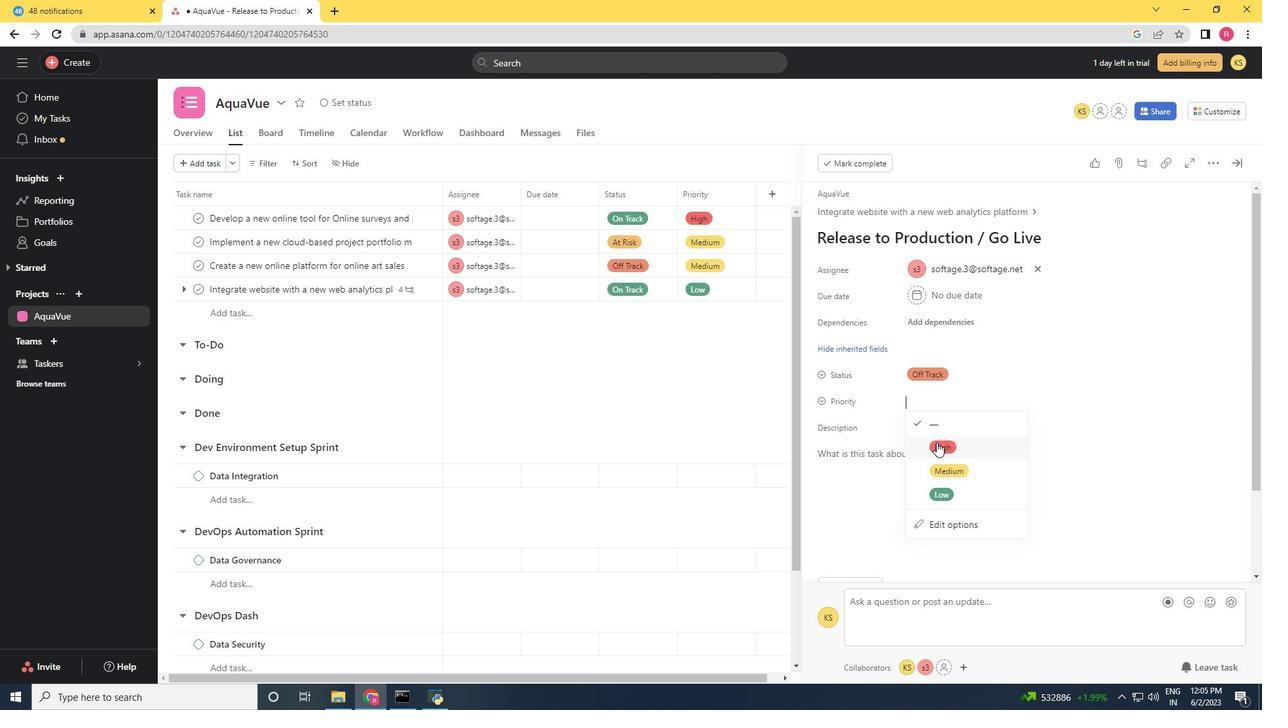 
Action: Mouse pressed left at (937, 442)
Screenshot: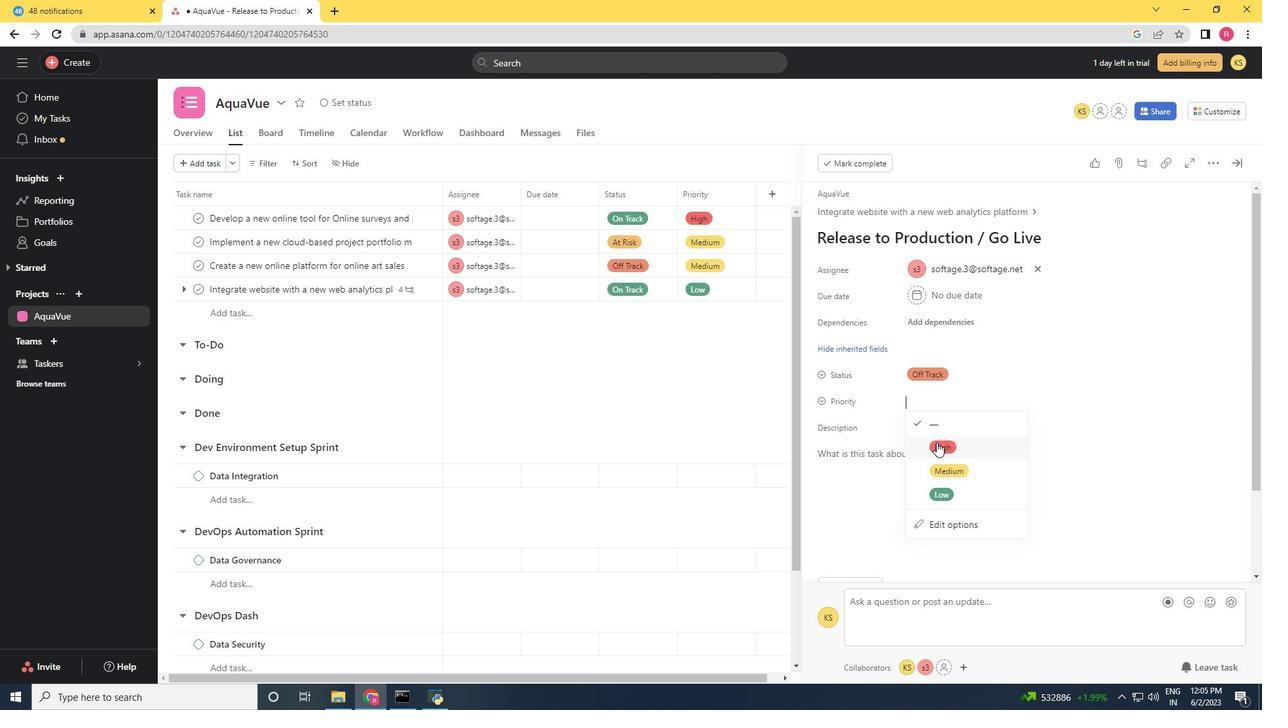 
Action: Mouse moved to (937, 436)
Screenshot: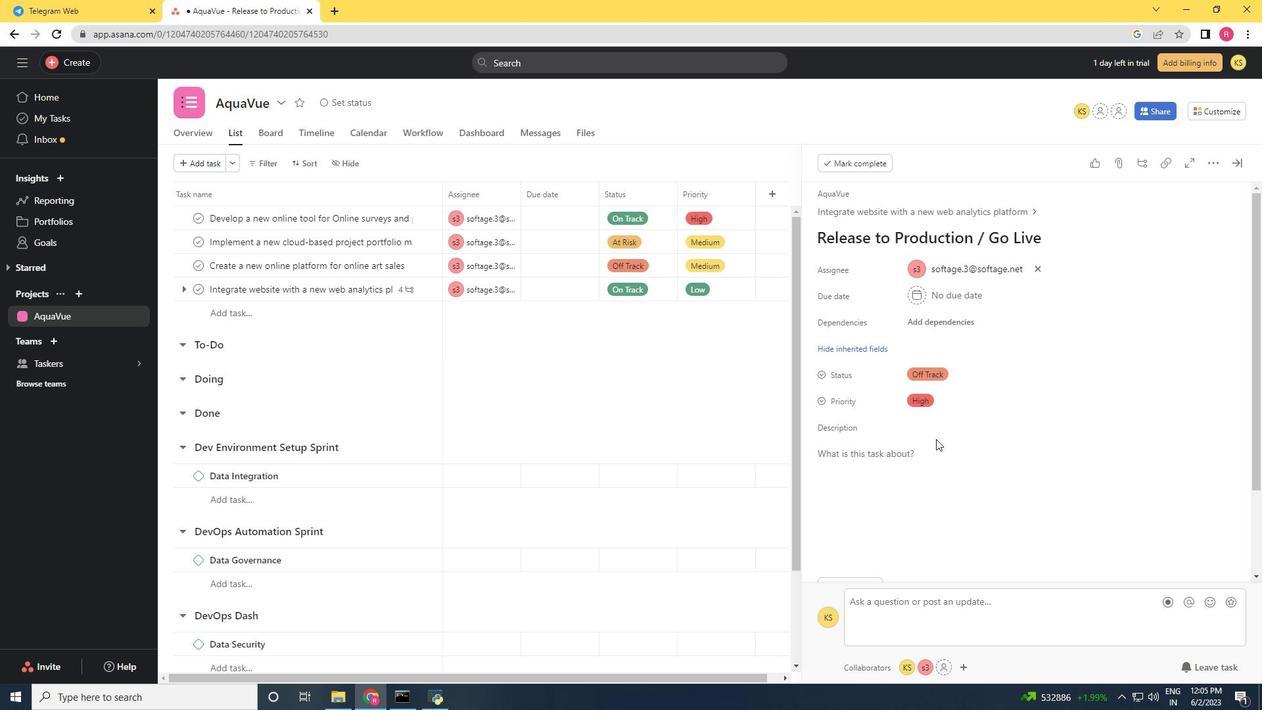 
